 Task: Create a new field with title Stage a blank project AgileRealm with field type as Single-select and options as Not Started, In Progress and Complete
Action: Mouse moved to (94, 337)
Screenshot: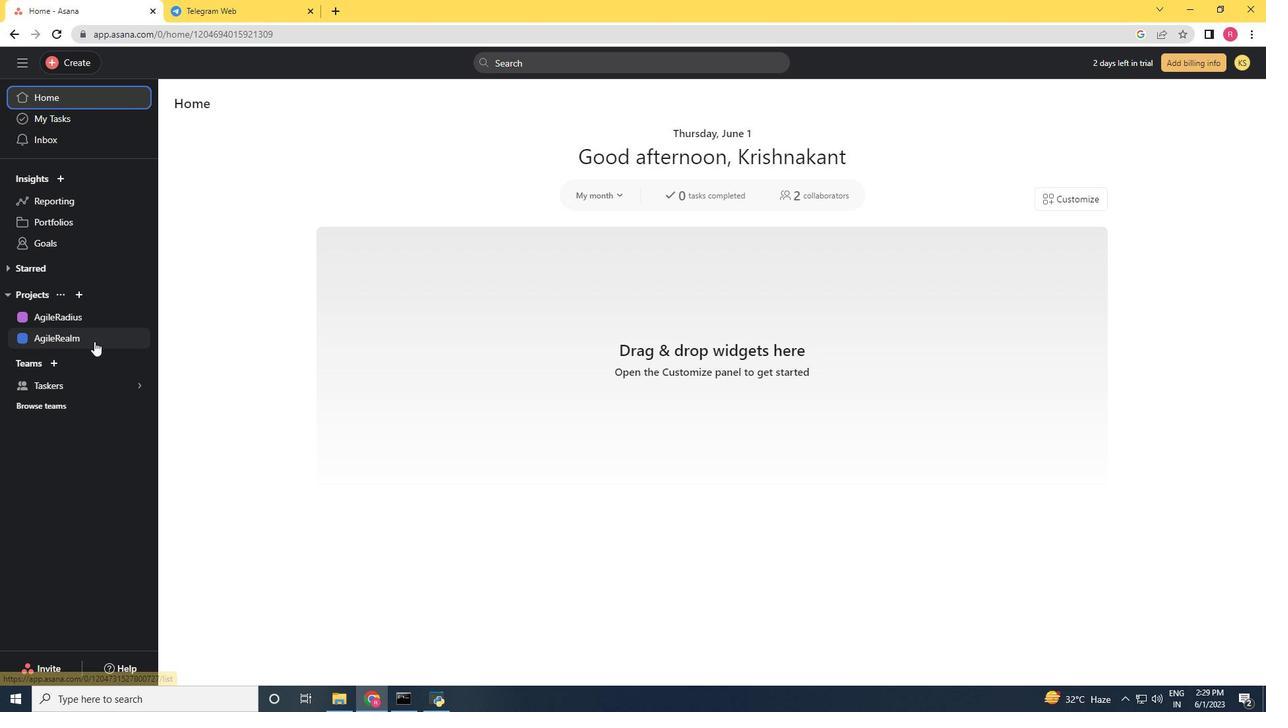 
Action: Mouse pressed left at (94, 337)
Screenshot: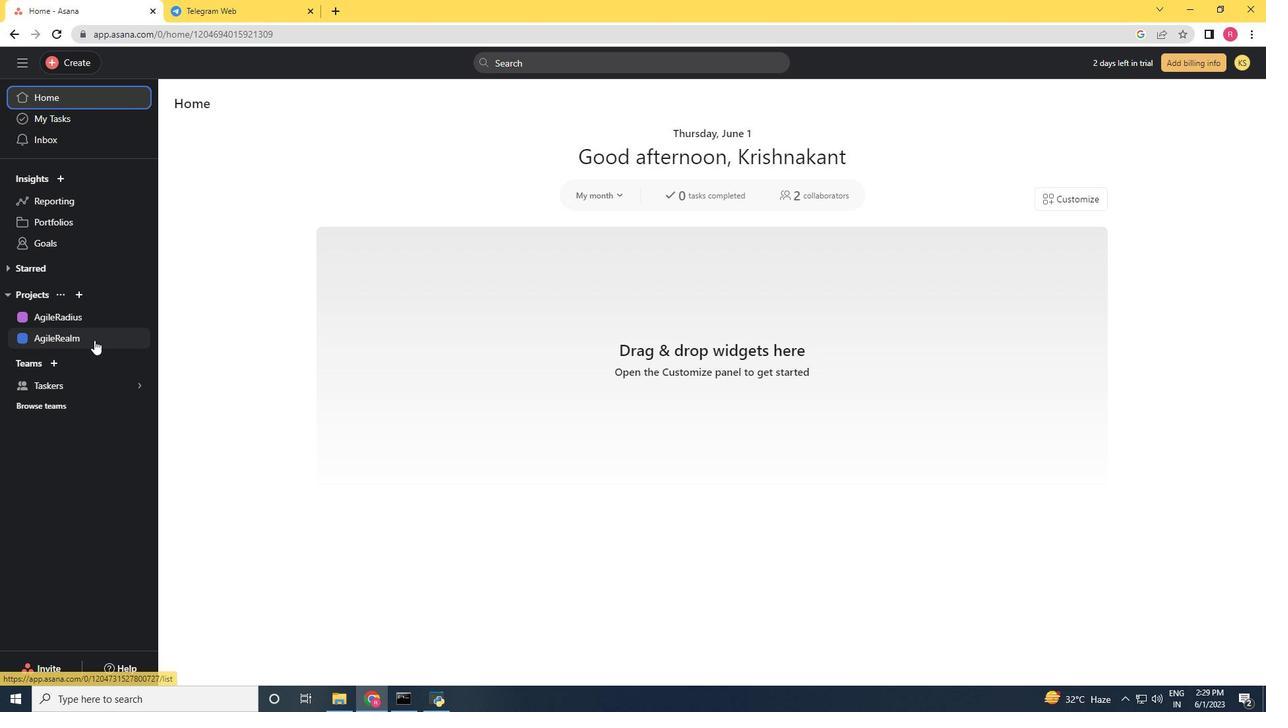 
Action: Mouse moved to (1215, 111)
Screenshot: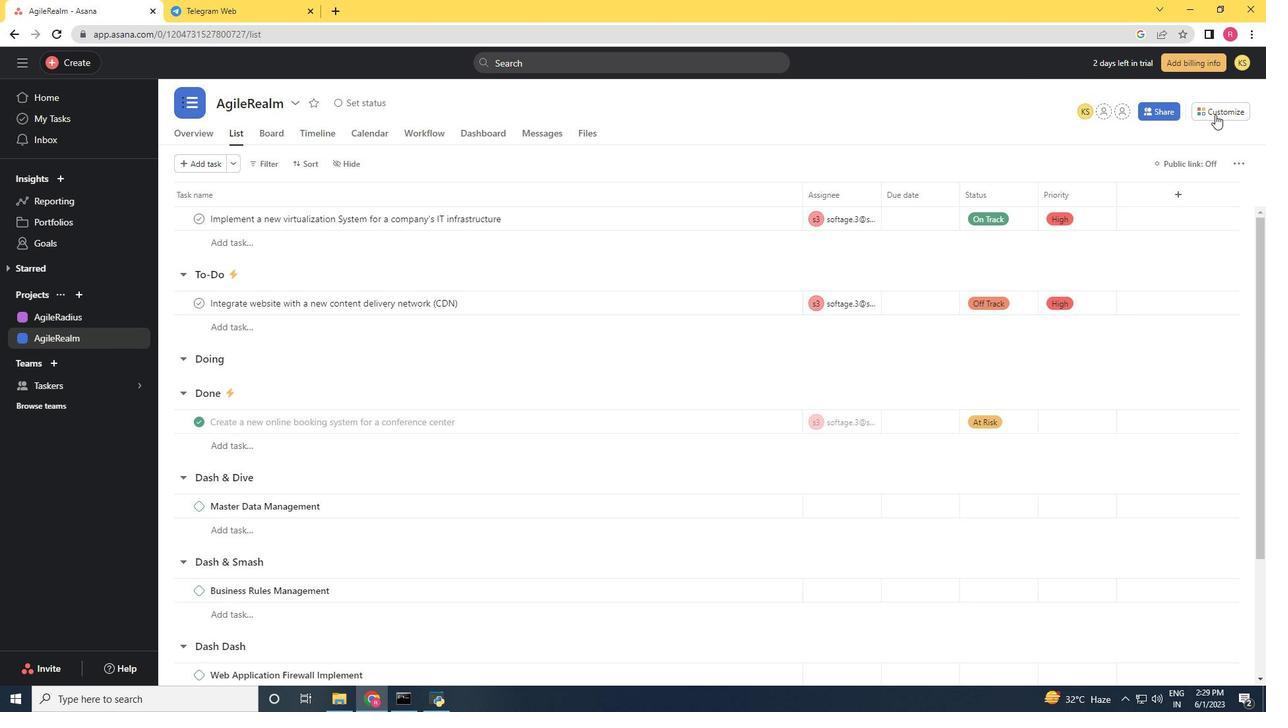 
Action: Mouse pressed left at (1215, 111)
Screenshot: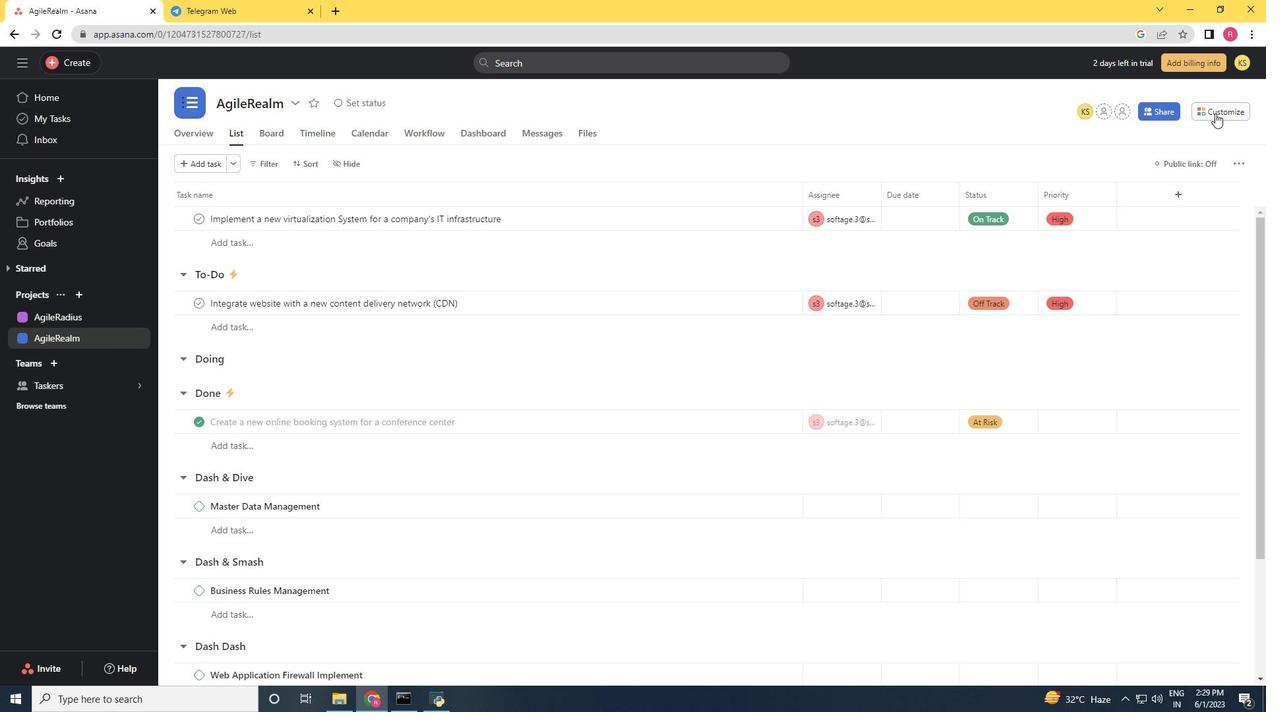 
Action: Mouse moved to (987, 295)
Screenshot: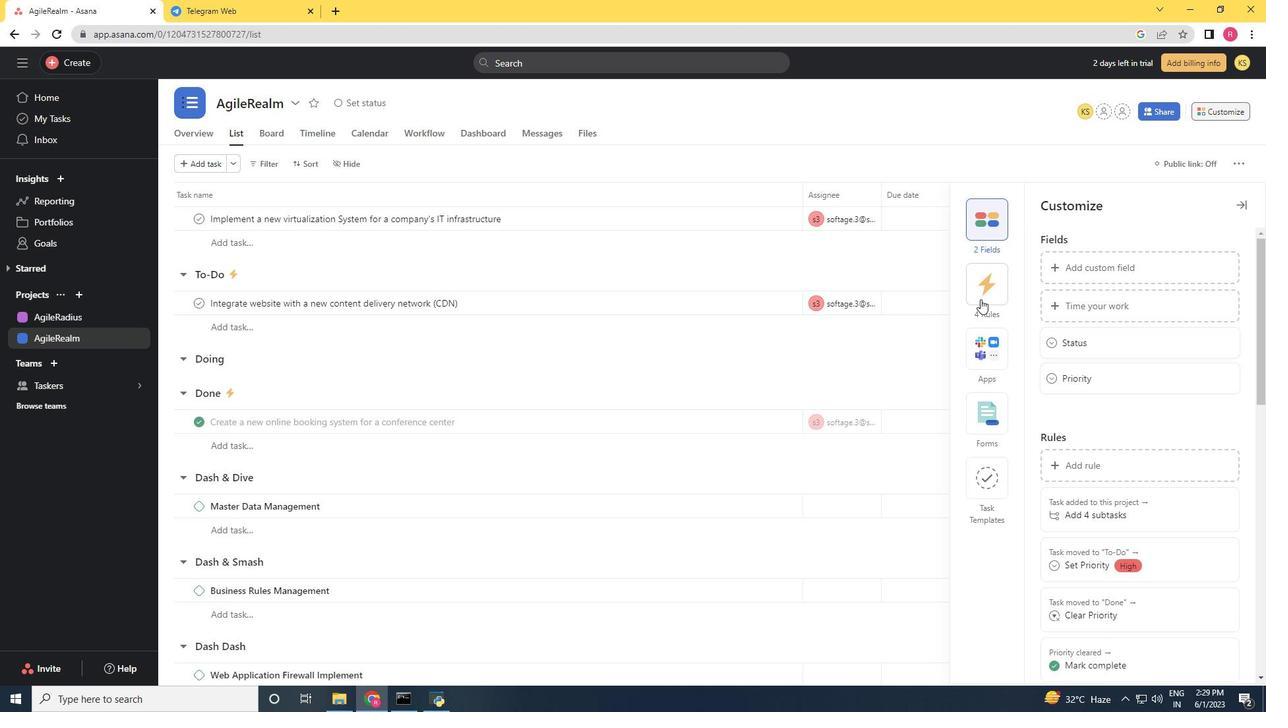 
Action: Mouse pressed left at (987, 295)
Screenshot: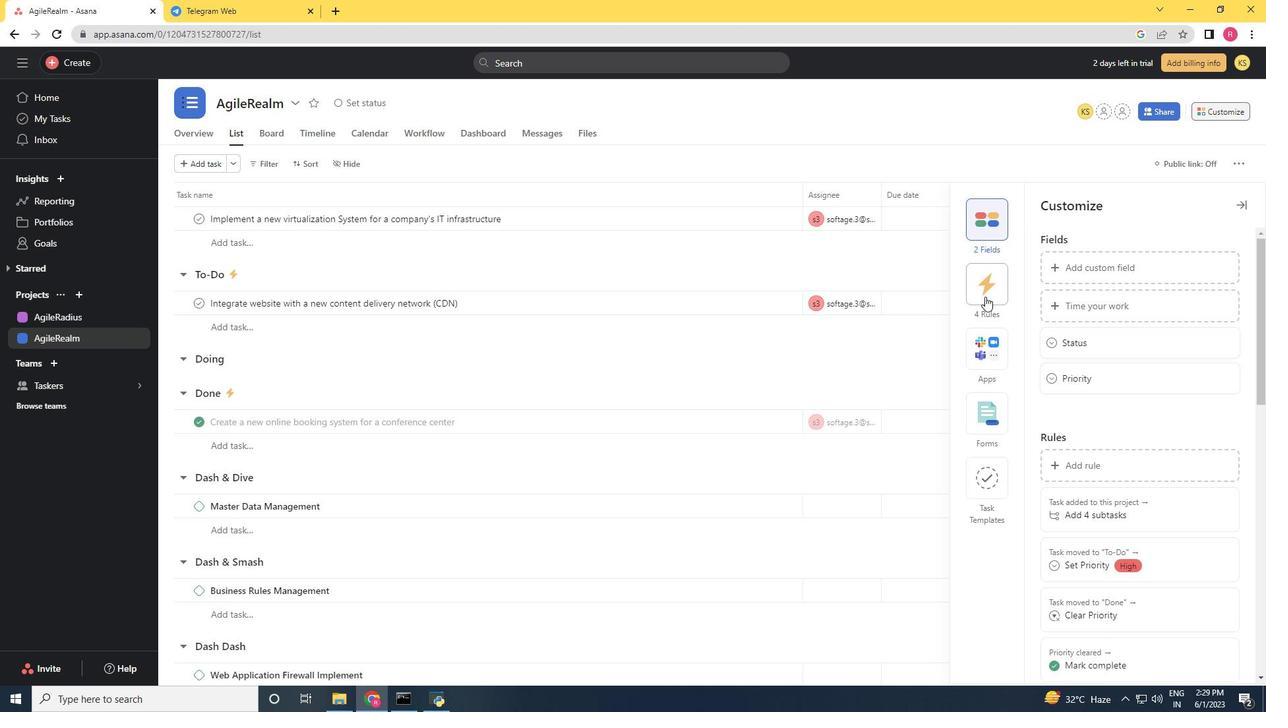 
Action: Mouse moved to (1096, 277)
Screenshot: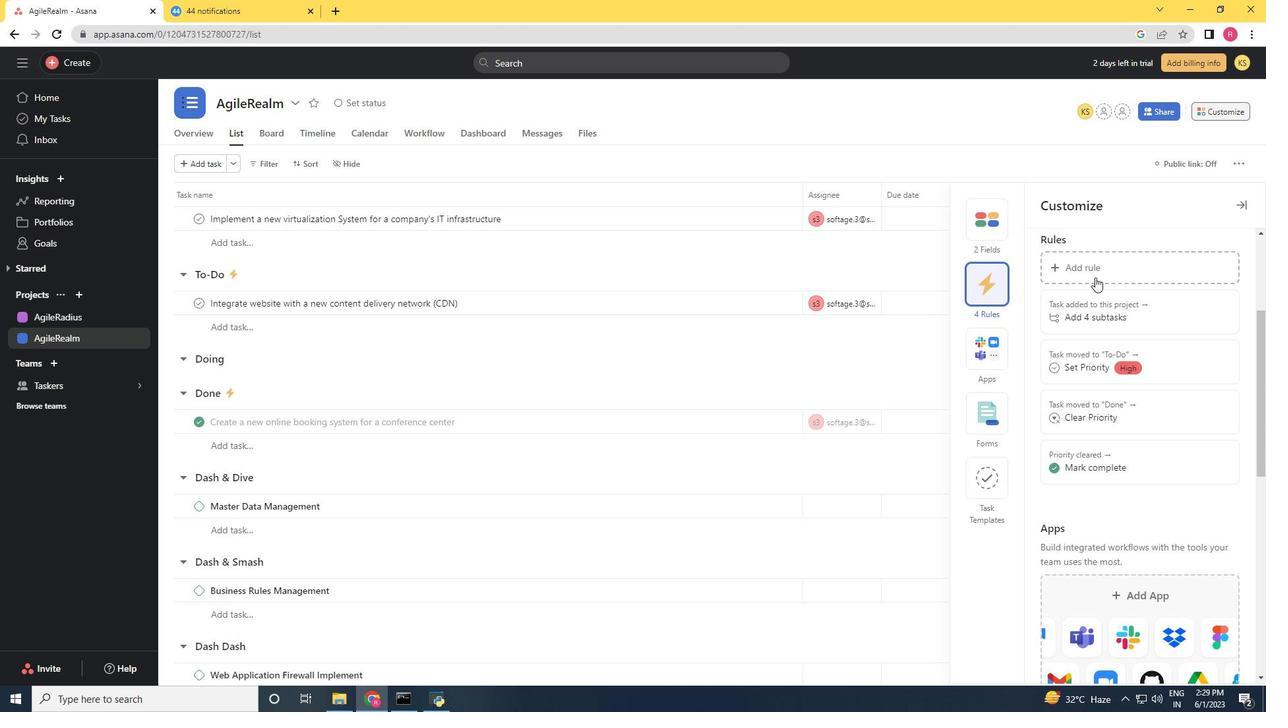 
Action: Mouse pressed left at (1096, 277)
Screenshot: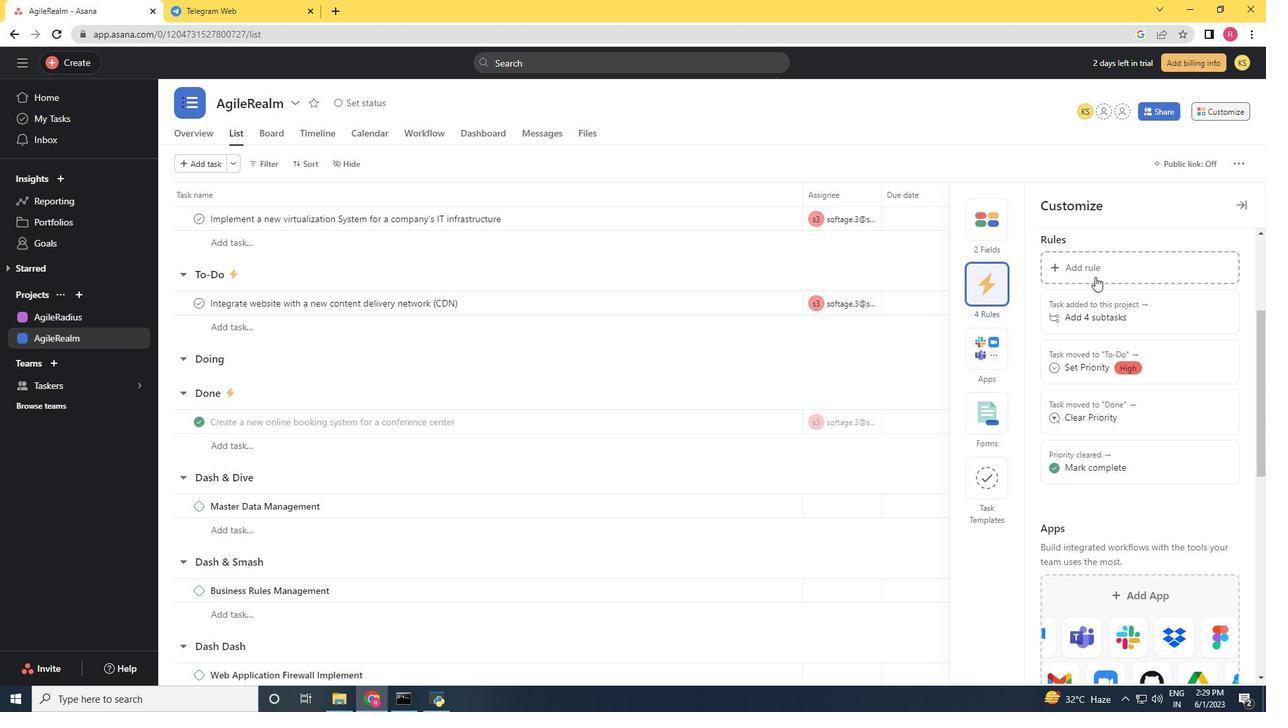 
Action: Mouse moved to (1007, 96)
Screenshot: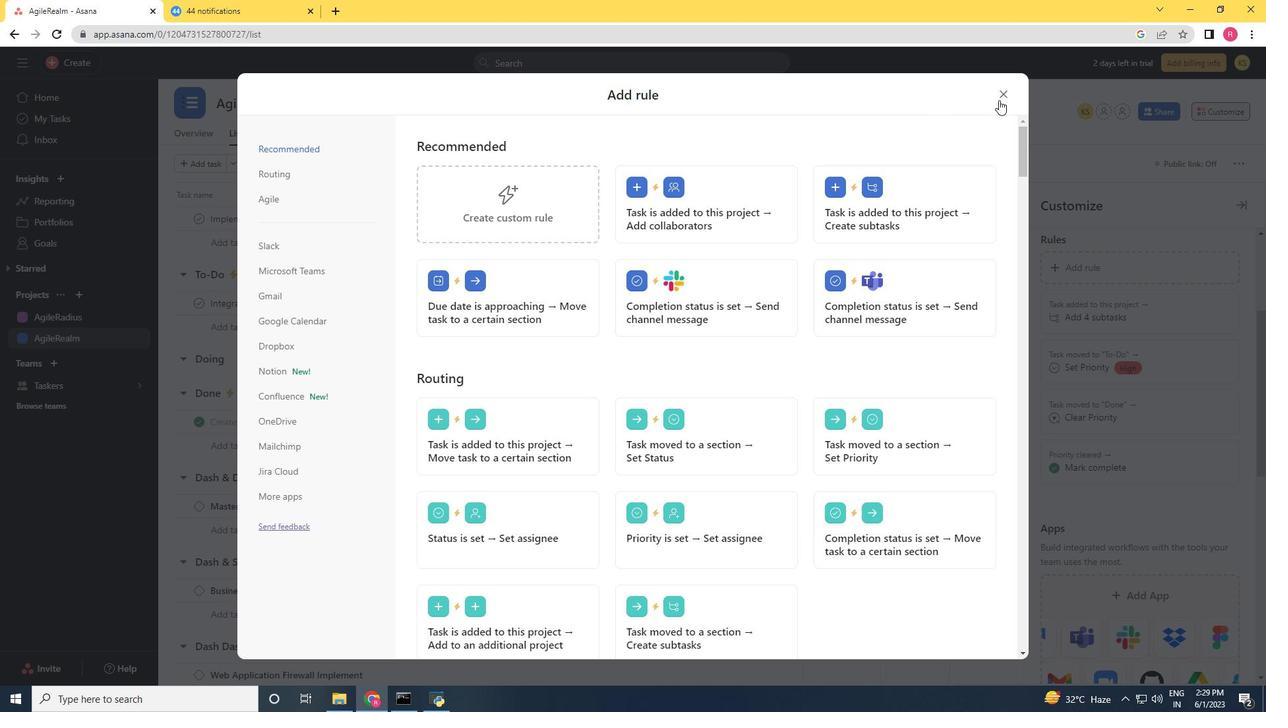
Action: Mouse pressed left at (1007, 96)
Screenshot: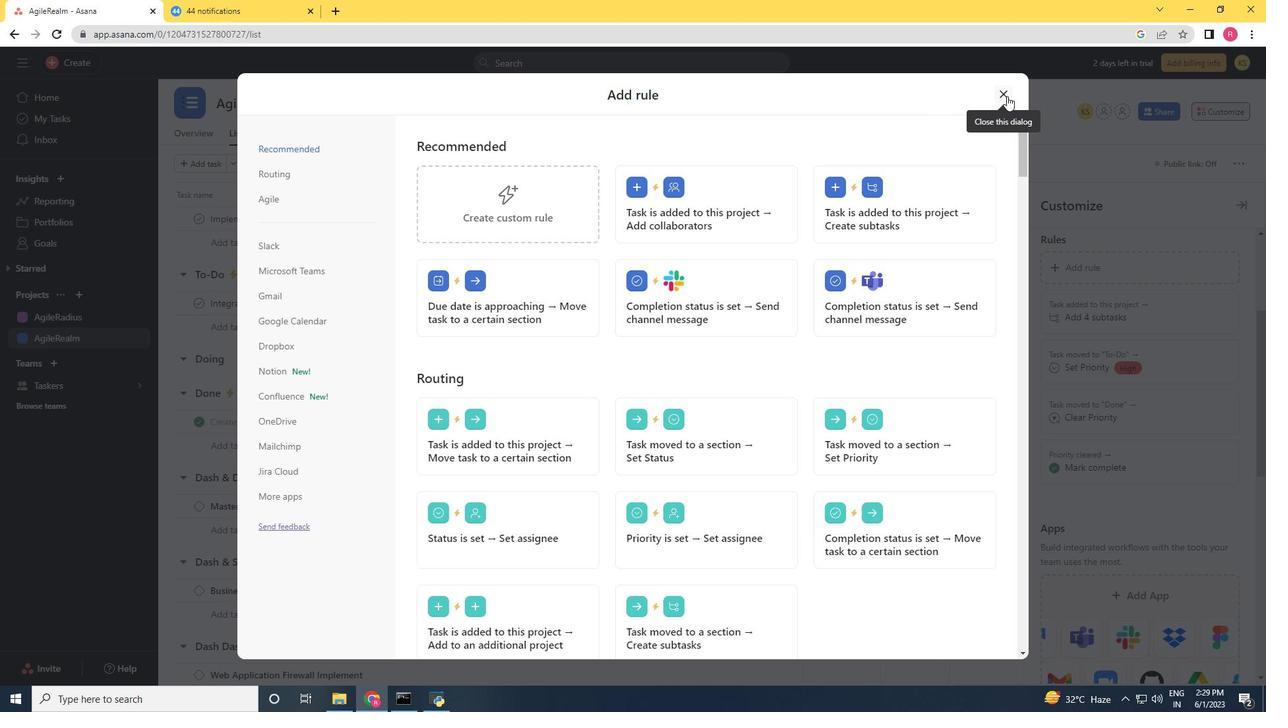 
Action: Mouse moved to (1205, 106)
Screenshot: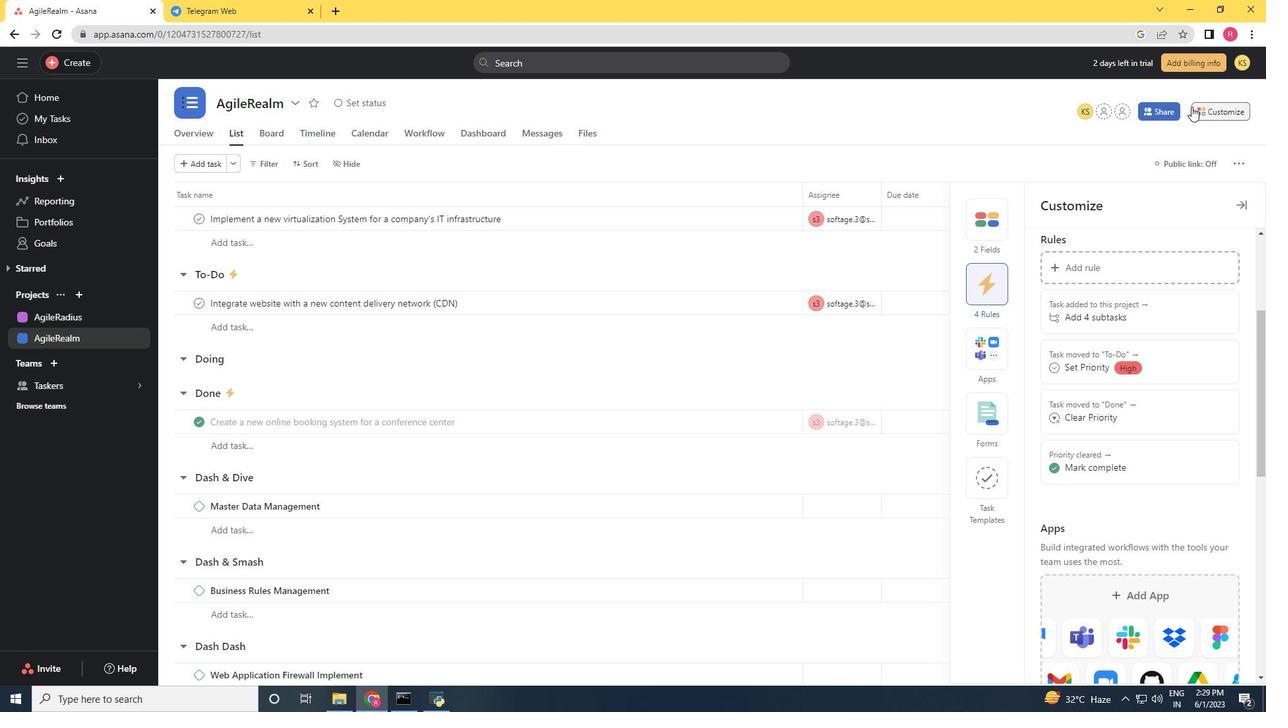 
Action: Mouse pressed left at (1205, 106)
Screenshot: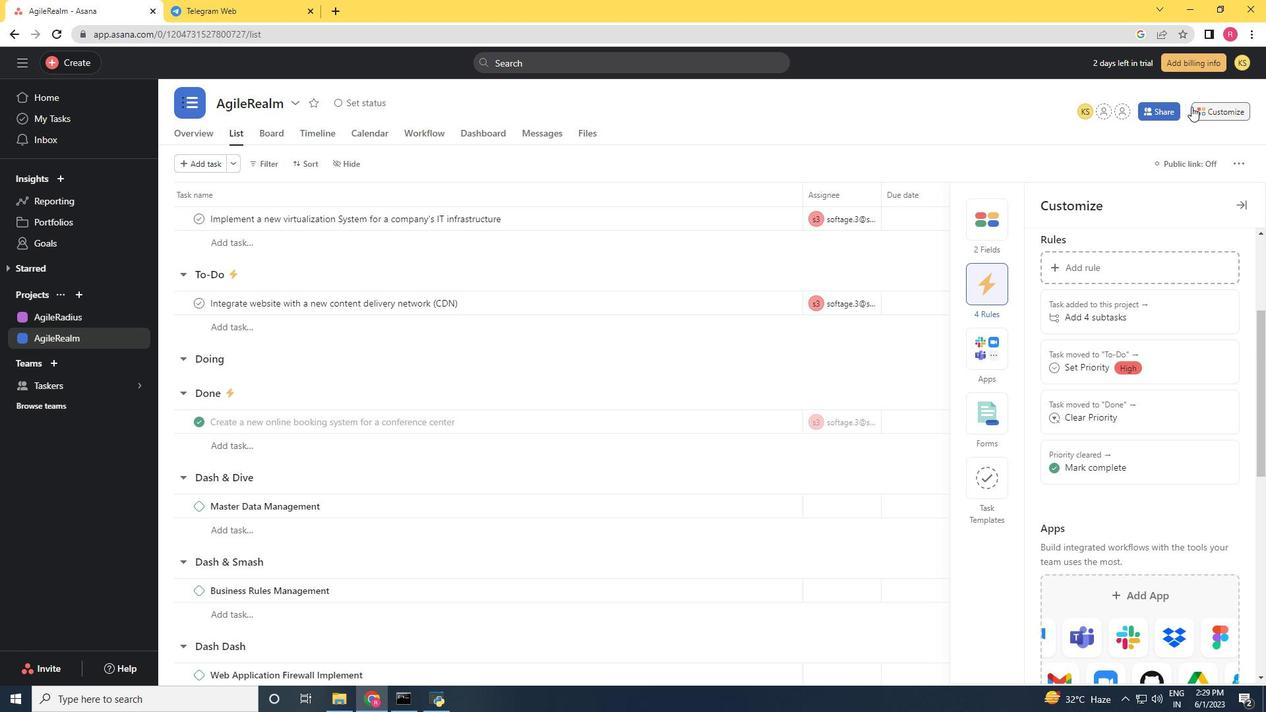 
Action: Mouse moved to (1203, 115)
Screenshot: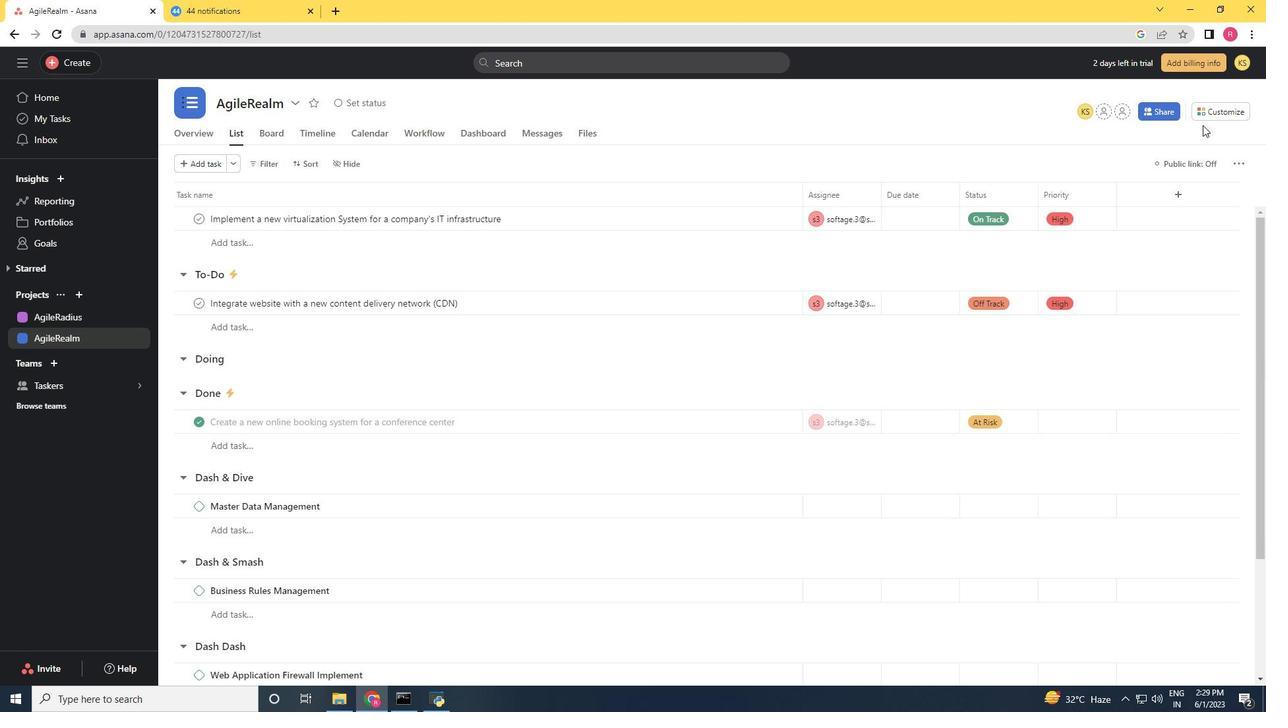 
Action: Mouse pressed left at (1203, 115)
Screenshot: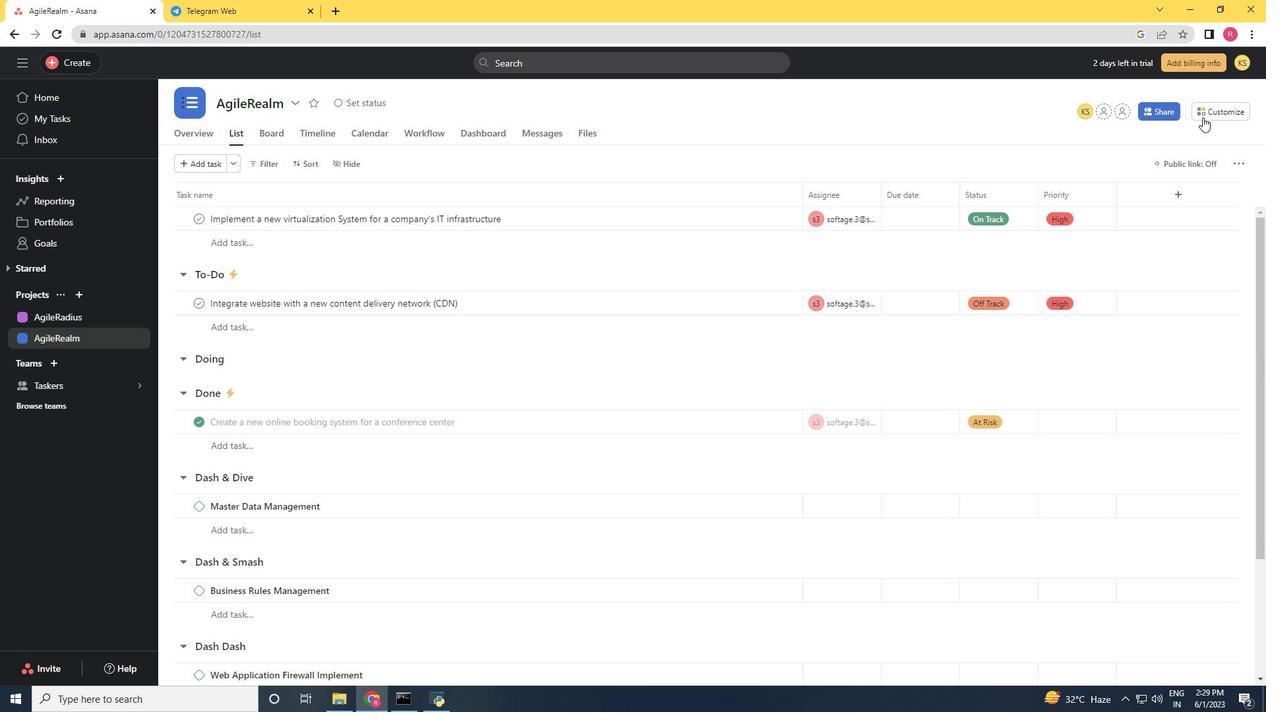
Action: Mouse moved to (1080, 267)
Screenshot: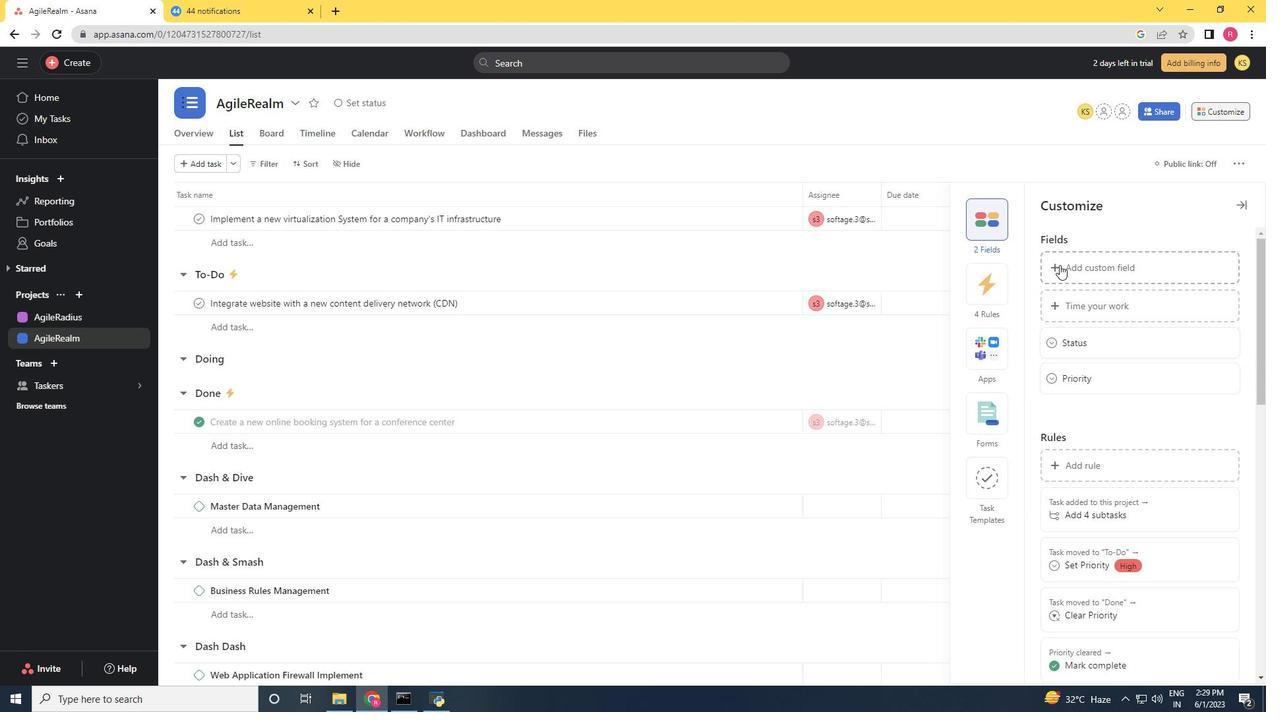 
Action: Mouse pressed left at (1080, 267)
Screenshot: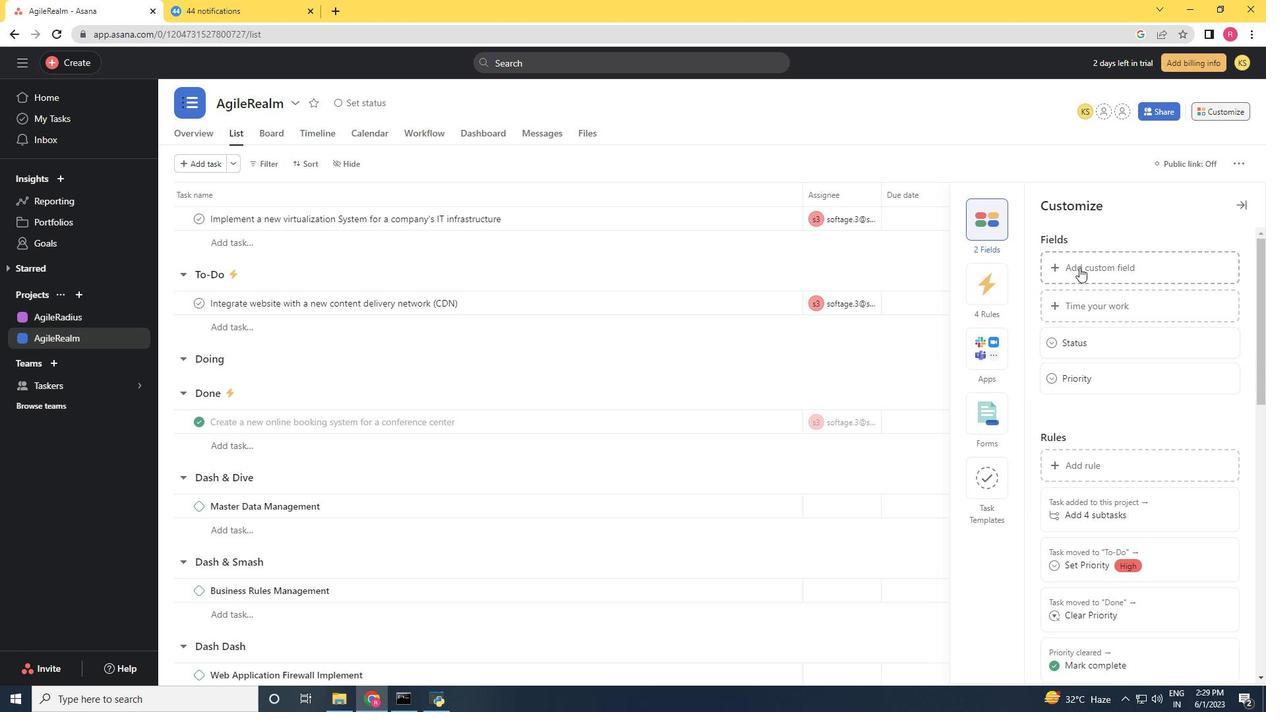 
Action: Mouse moved to (528, 85)
Screenshot: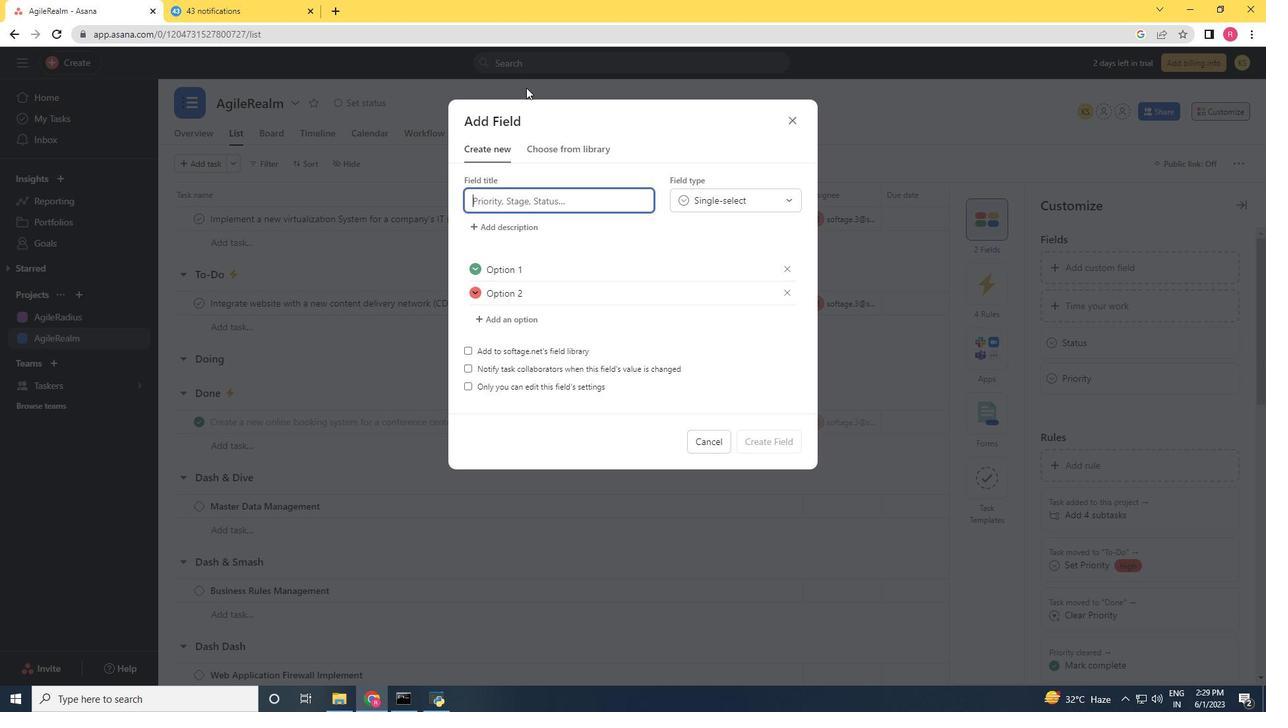 
Action: Key pressed <Key.shift>Stage
Screenshot: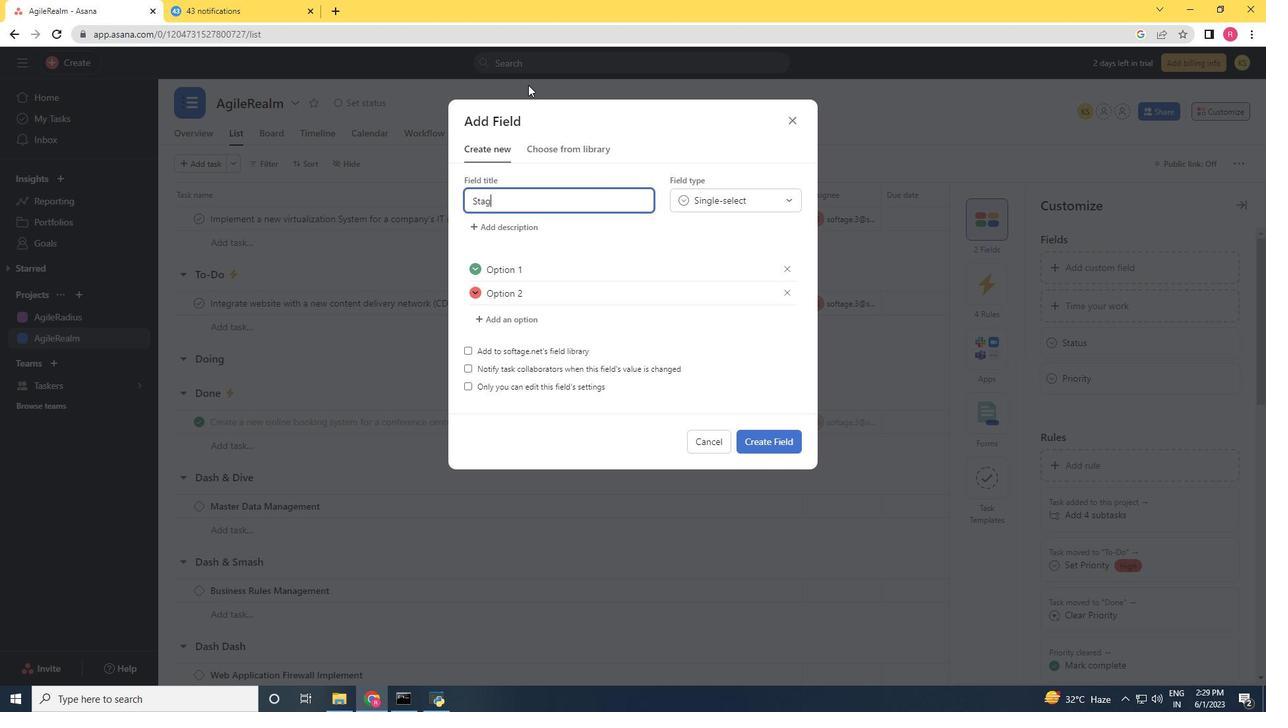 
Action: Mouse moved to (704, 205)
Screenshot: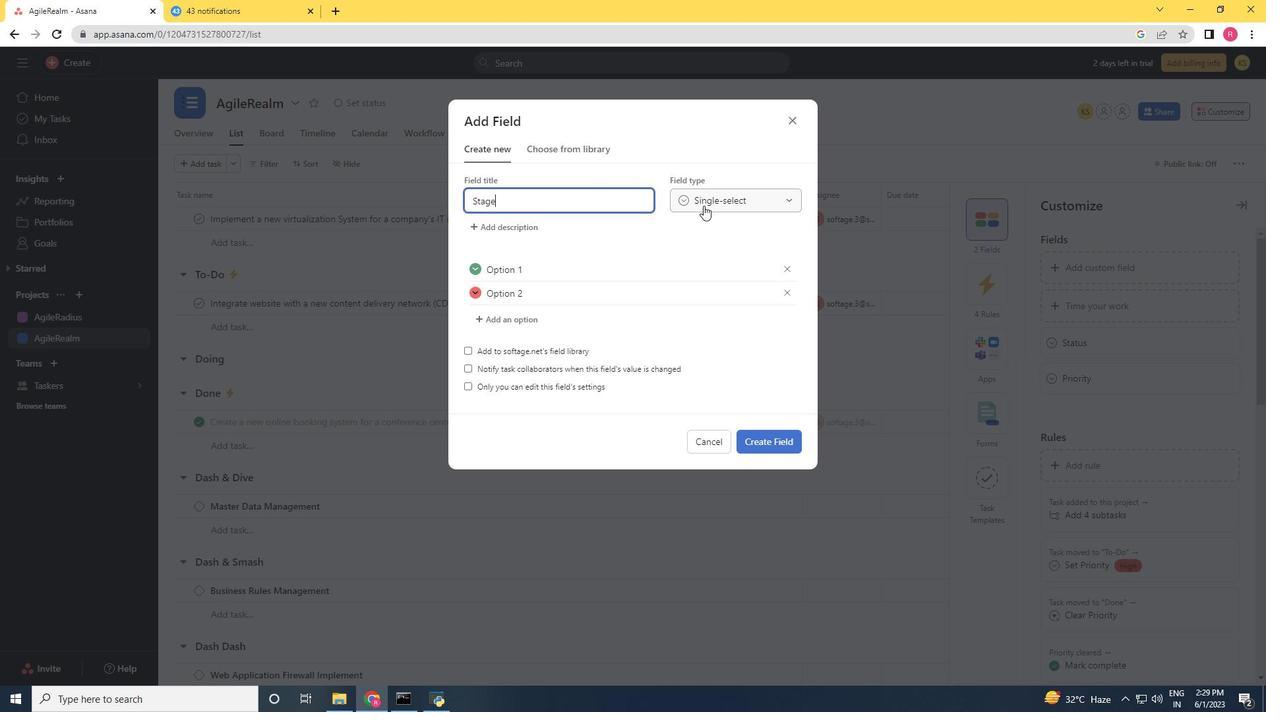 
Action: Mouse pressed left at (704, 205)
Screenshot: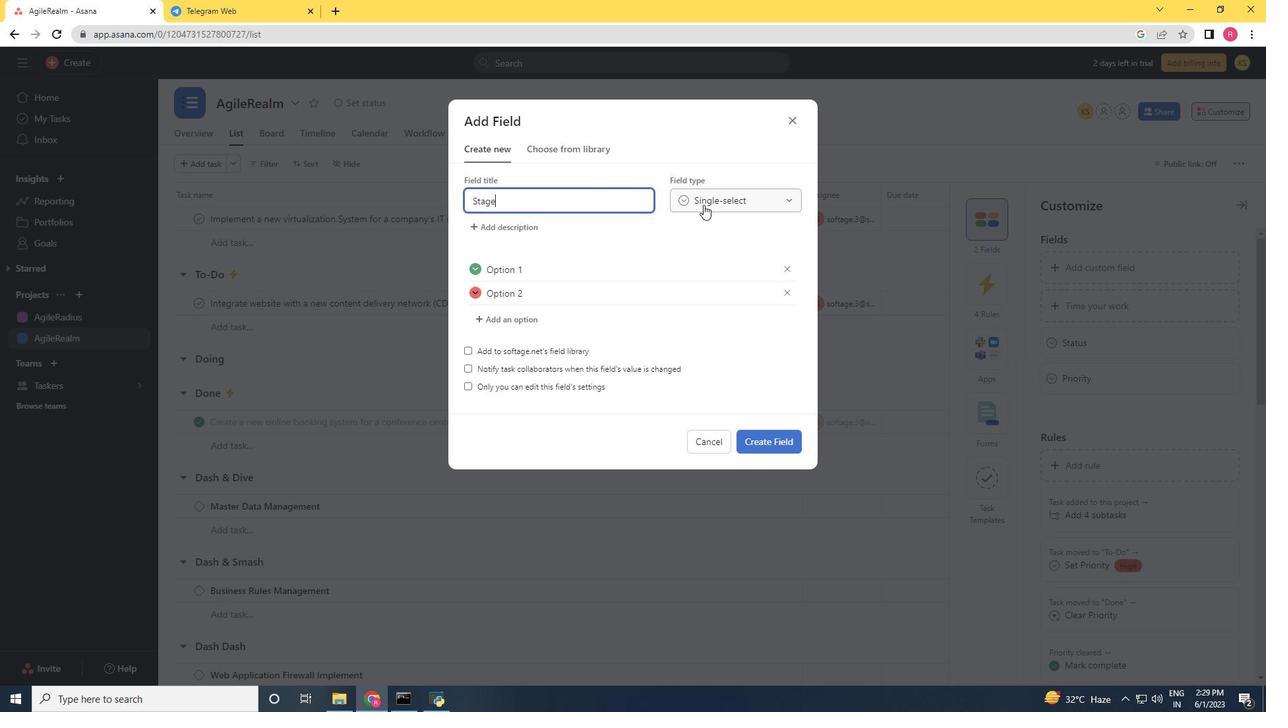 
Action: Mouse moved to (709, 222)
Screenshot: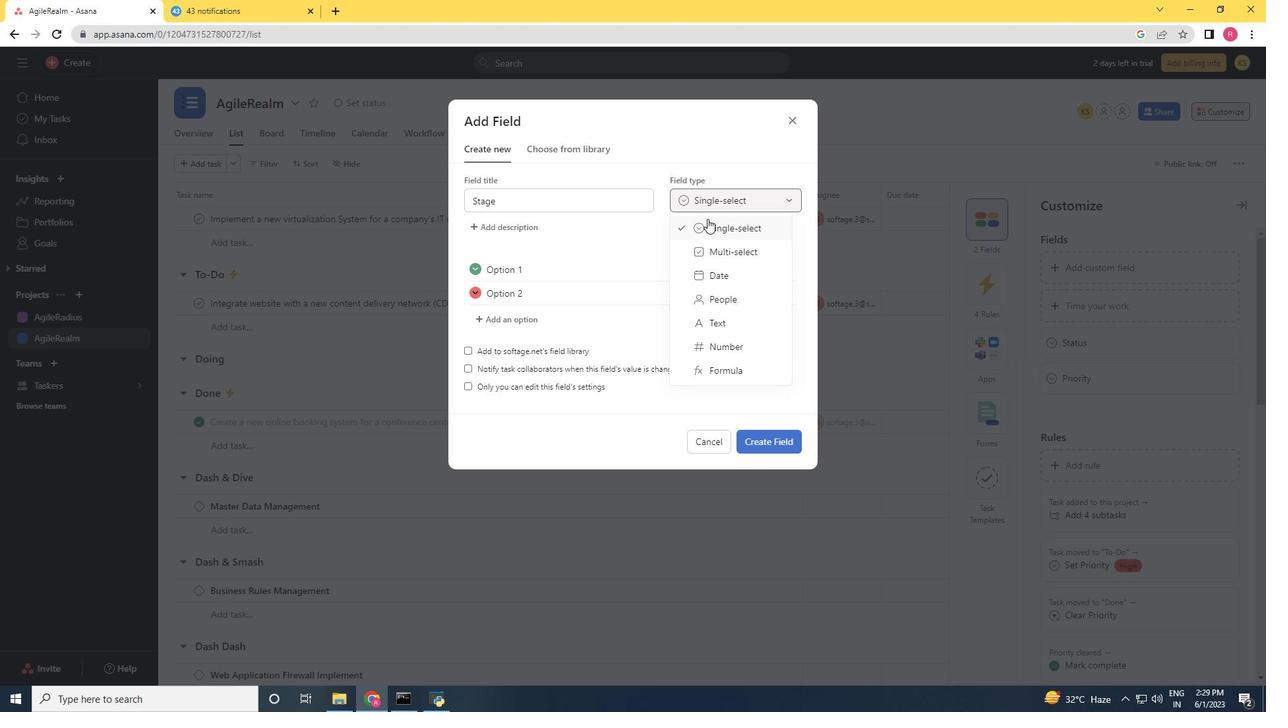 
Action: Mouse pressed left at (709, 222)
Screenshot: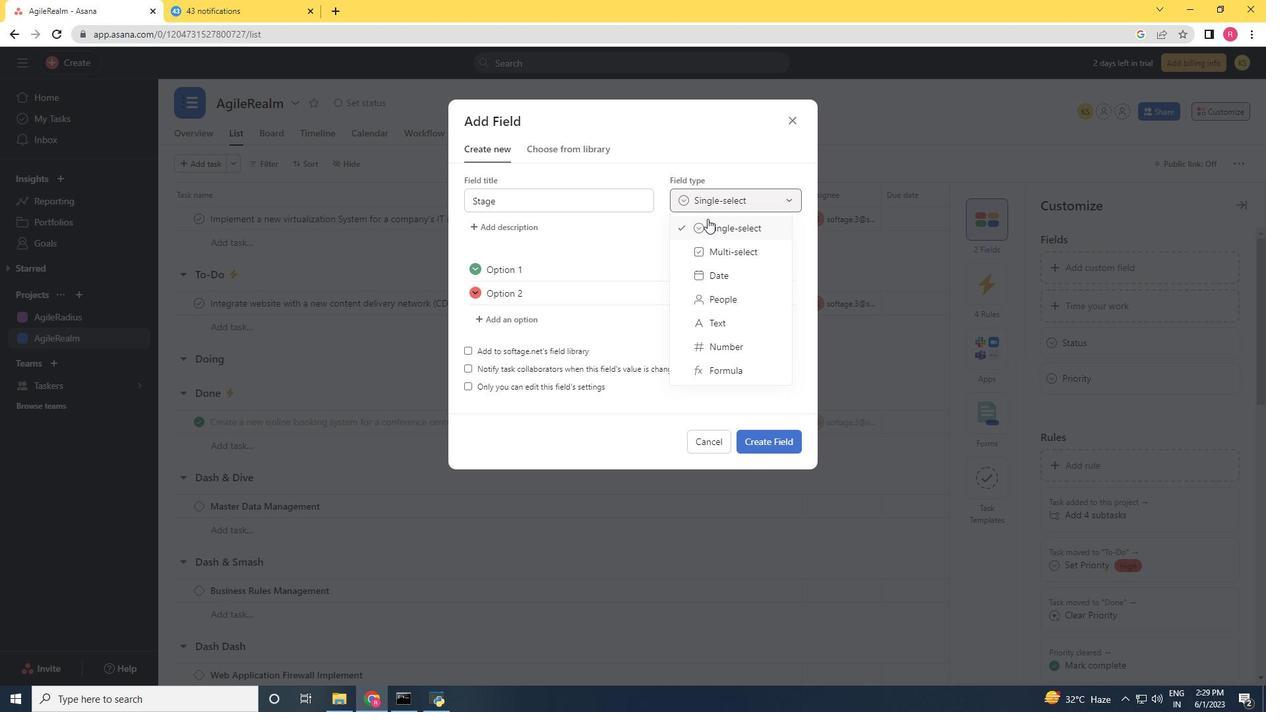 
Action: Mouse moved to (582, 268)
Screenshot: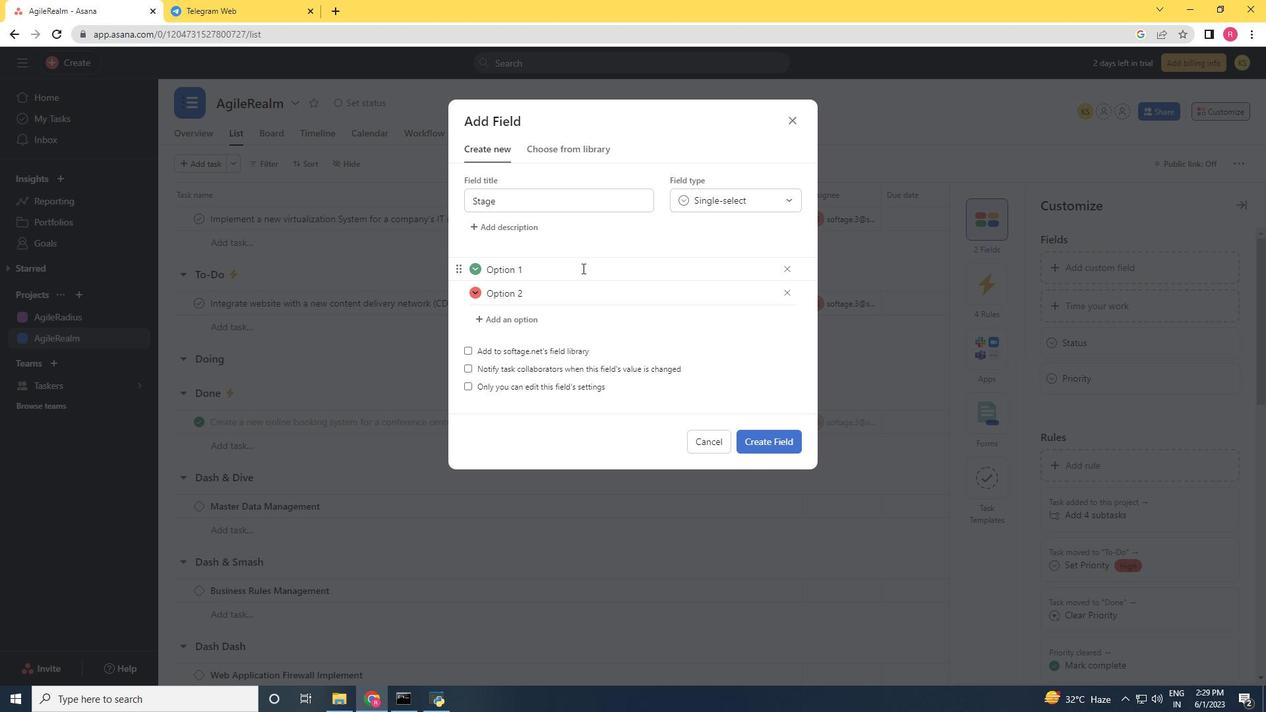
Action: Mouse pressed left at (582, 268)
Screenshot: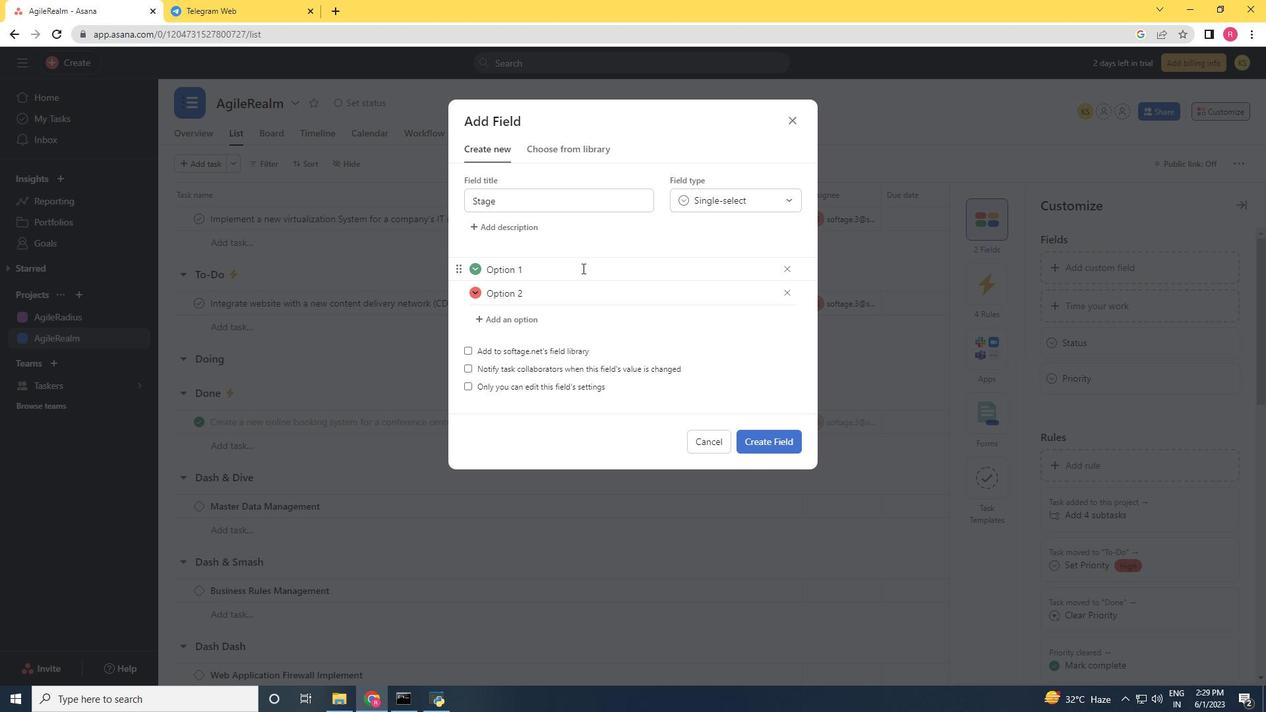 
Action: Key pressed <Key.backspace><Key.backspace><Key.backspace><Key.backspace><Key.backspace><Key.backspace><Key.backspace><Key.backspace><Key.shift><Key.shift><Key.shift><Key.shift><Key.shift><Key.shift><Key.shift><Key.shift><Key.shift><Key.shift><Key.shift><Key.shift><Key.shift><Key.shift><Key.shift><Key.shift><Key.shift><Key.shift><Key.shift><Key.shift><Key.shift><Key.shift><Key.shift><Key.shift><Key.shift><Key.shift><Key.shift><Key.shift><Key.shift><Key.shift><Key.shift><Key.shift><Key.shift><Key.shift><Key.shift><Key.shift><Key.shift><Key.shift><Key.shift><Key.shift><Key.shift><Key.shift><Key.shift>Not<Key.space><Key.shift>Stsrted<Key.space><Key.backspace><Key.backspace><Key.backspace><Key.backspace><Key.backspace><Key.backspace>arted<Key.space><Key.enter><Key.shift><Key.shift><Key.shift><Key.shift>In<Key.space><Key.shift>Progress<Key.enter><Key.shift>Complete
Screenshot: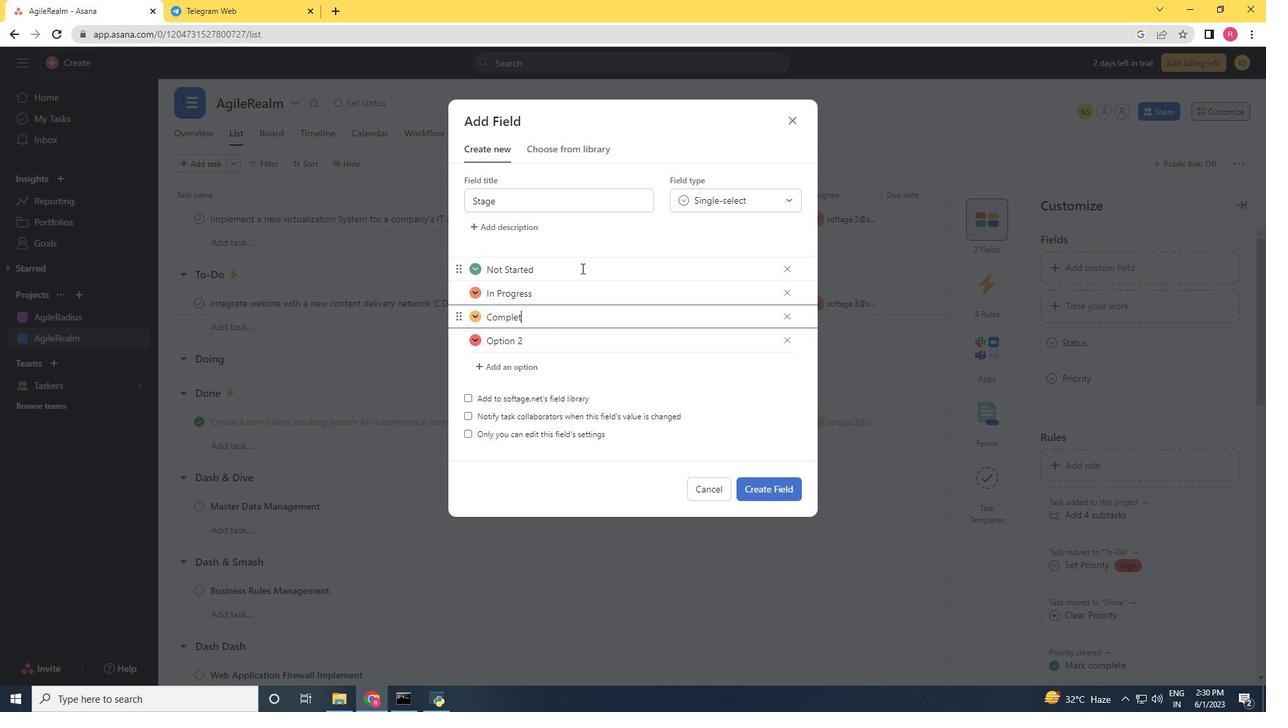 
Action: Mouse moved to (783, 340)
Screenshot: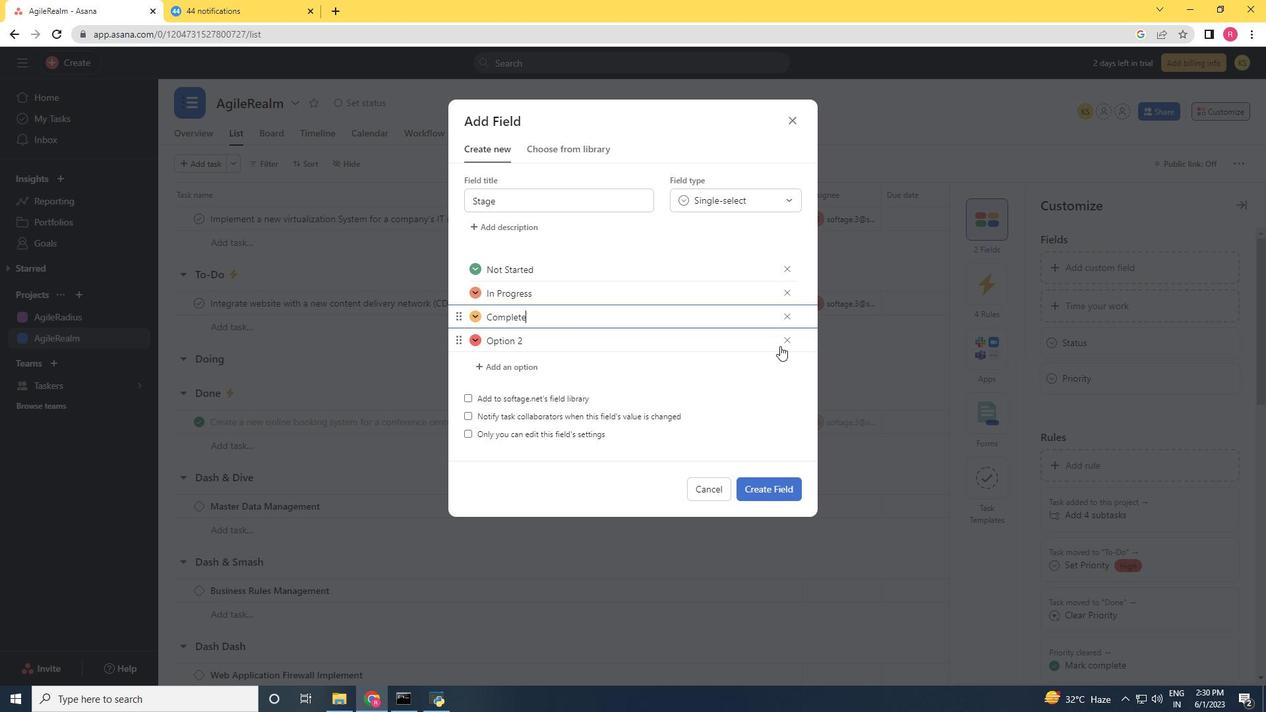 
Action: Mouse pressed left at (783, 340)
Screenshot: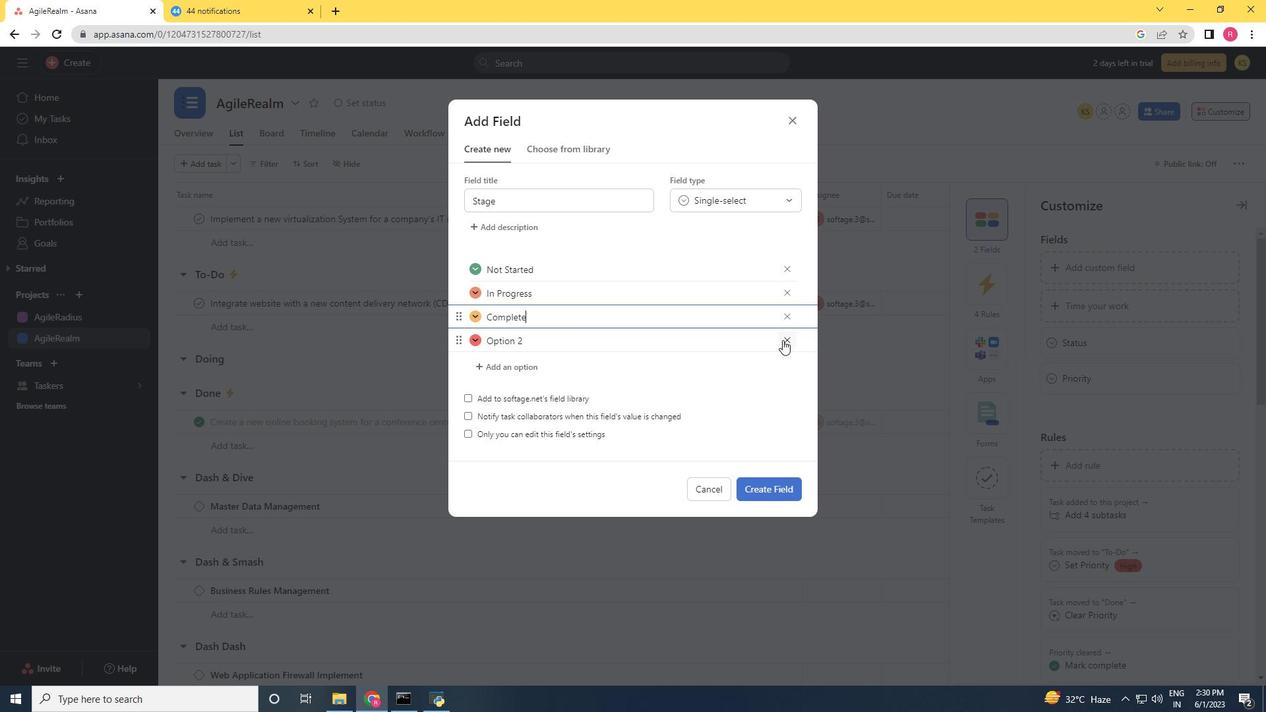 
Action: Mouse moved to (778, 465)
Screenshot: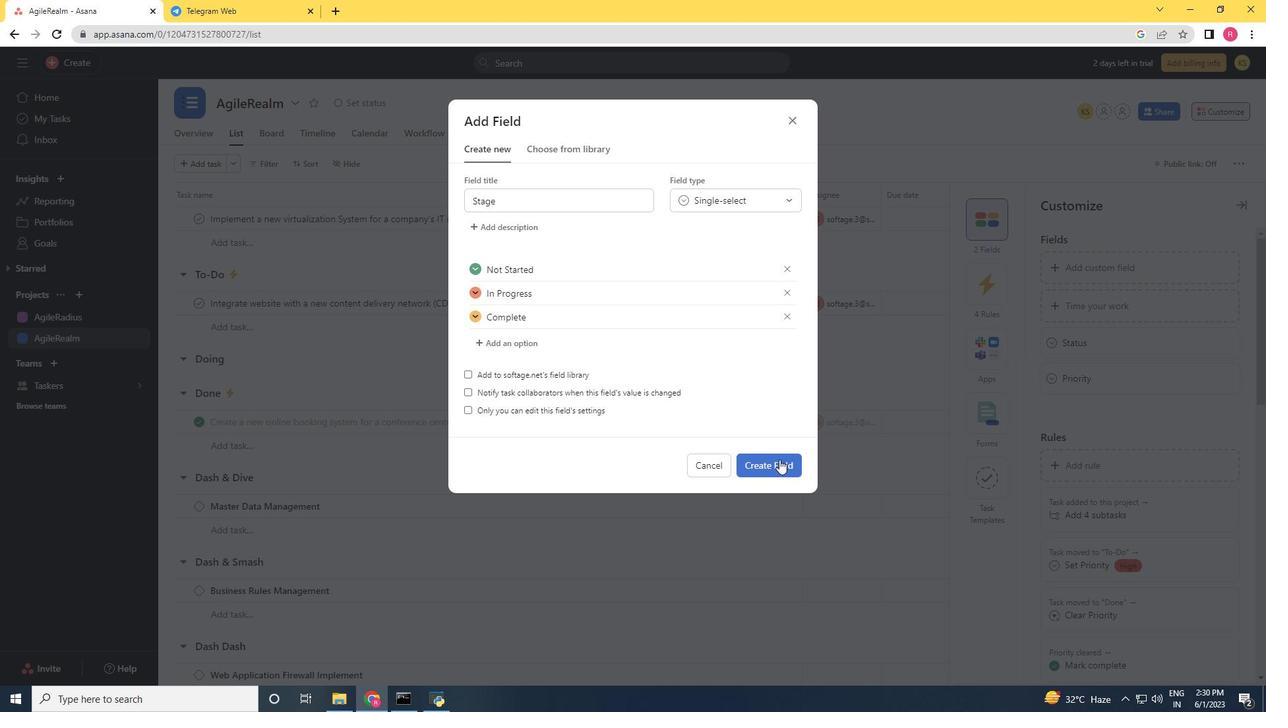 
Action: Mouse pressed left at (778, 465)
Screenshot: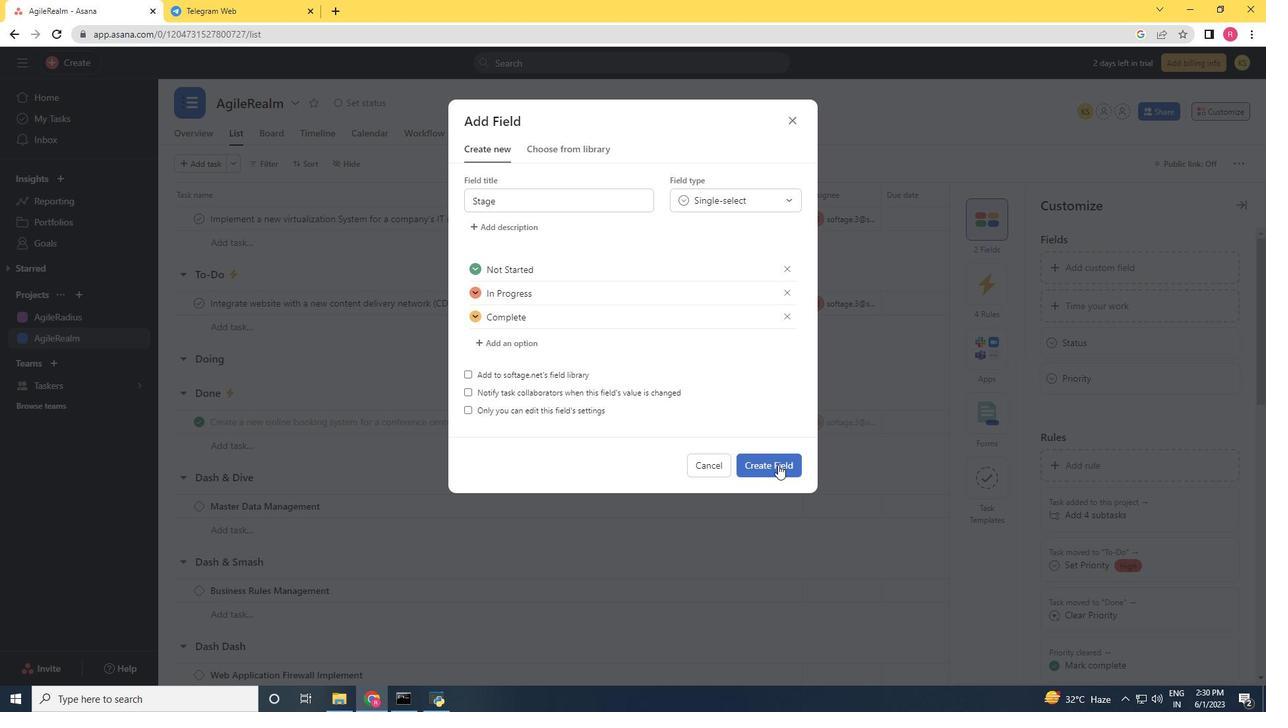 
Action: Mouse scrolled (778, 465) with delta (0, 0)
Screenshot: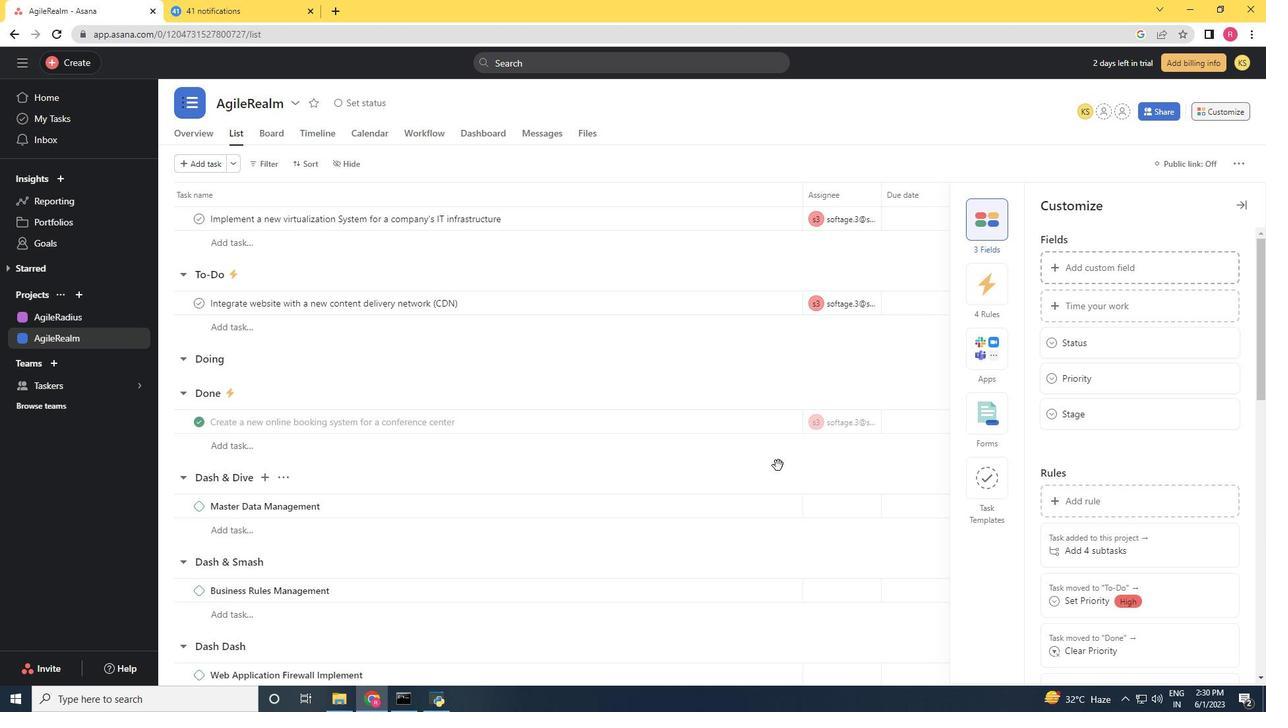
Action: Mouse scrolled (778, 465) with delta (0, 0)
Screenshot: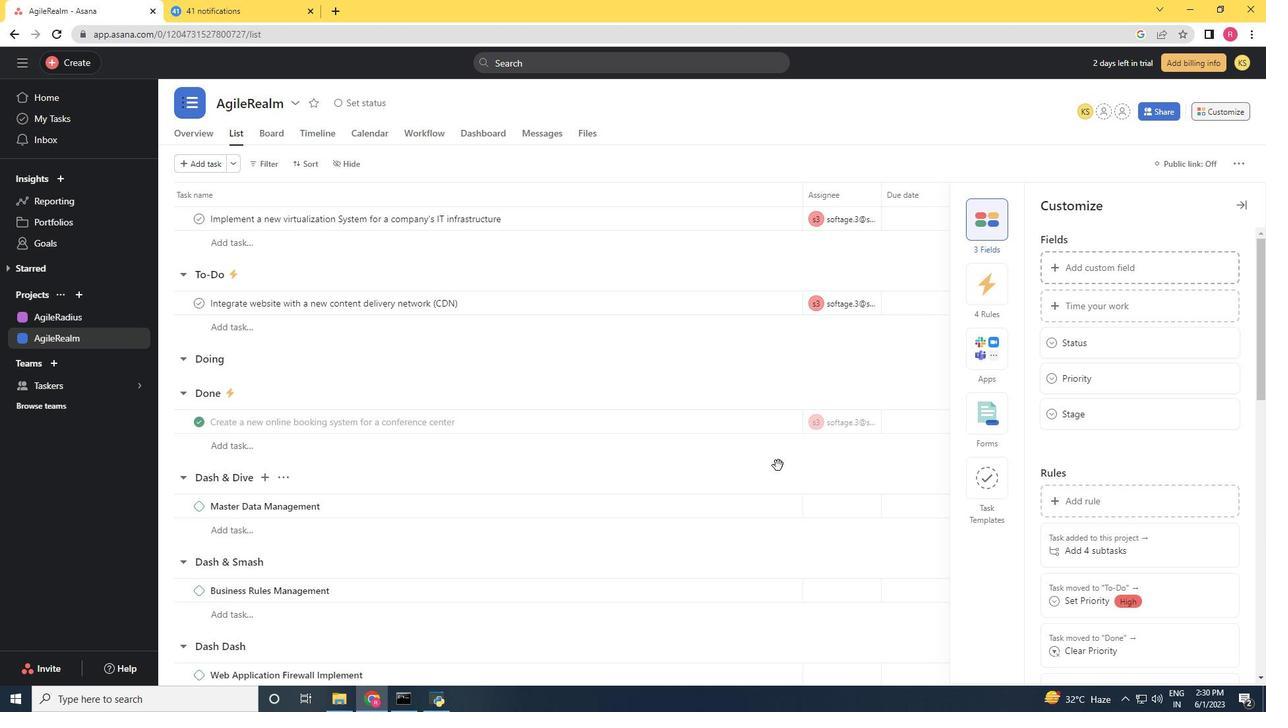 
Action: Mouse scrolled (778, 465) with delta (0, 0)
Screenshot: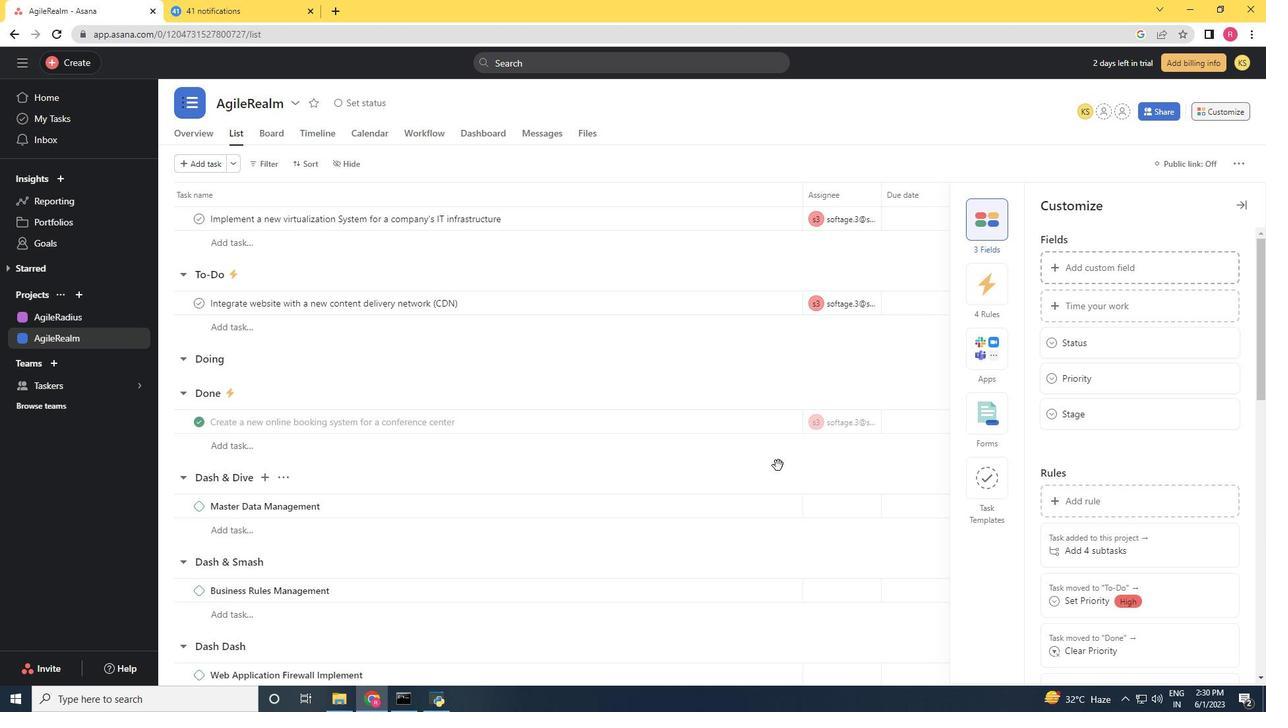 
Action: Mouse moved to (1028, 488)
Screenshot: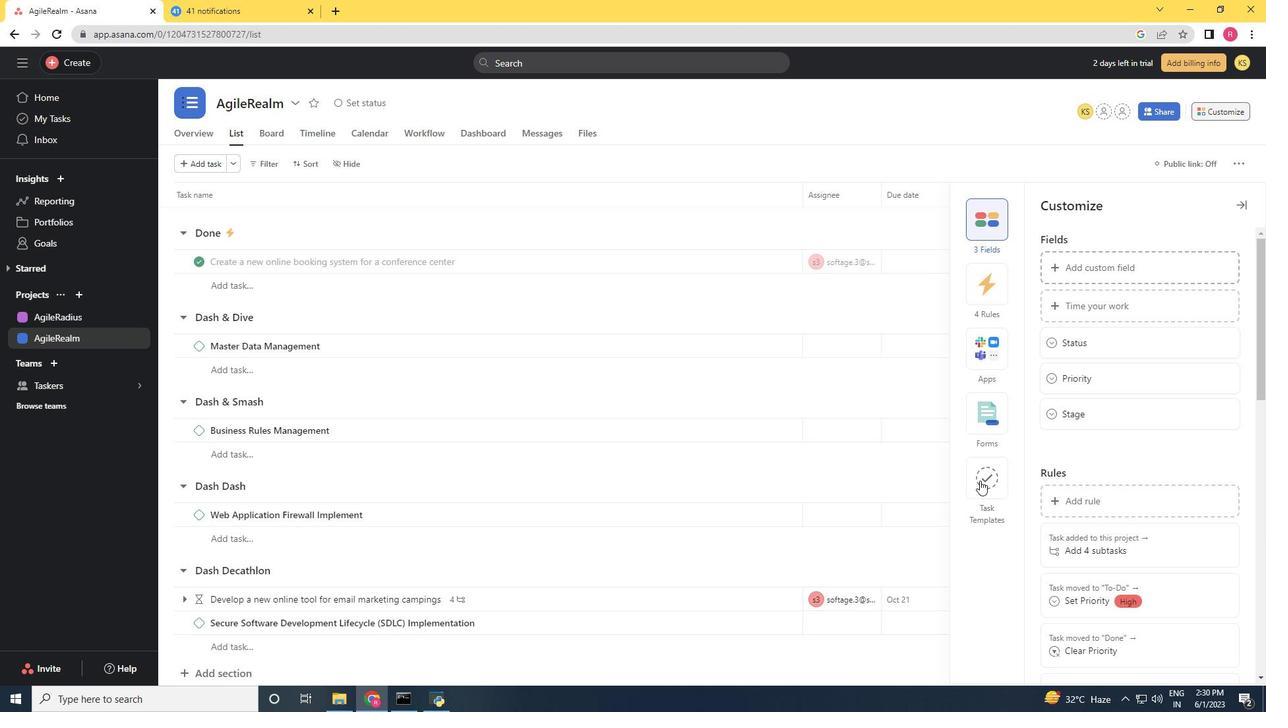 
Action: Mouse scrolled (1028, 487) with delta (0, 0)
Screenshot: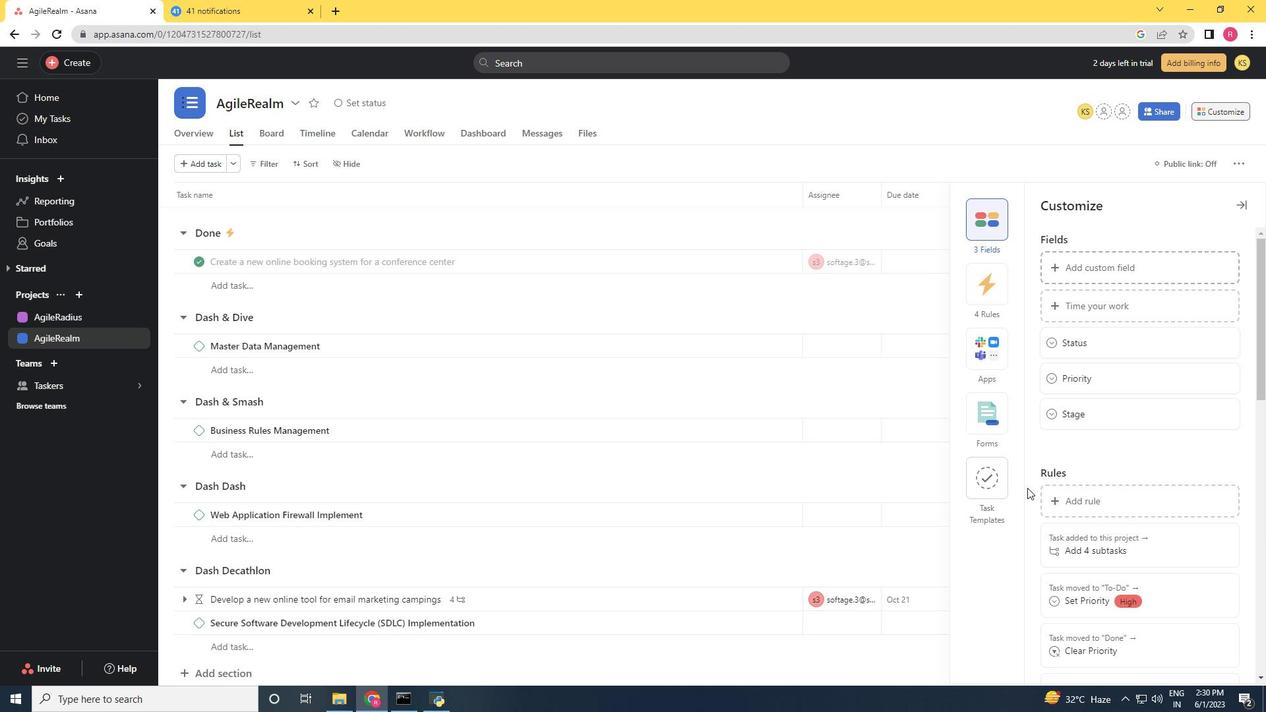 
Action: Mouse moved to (1028, 489)
Screenshot: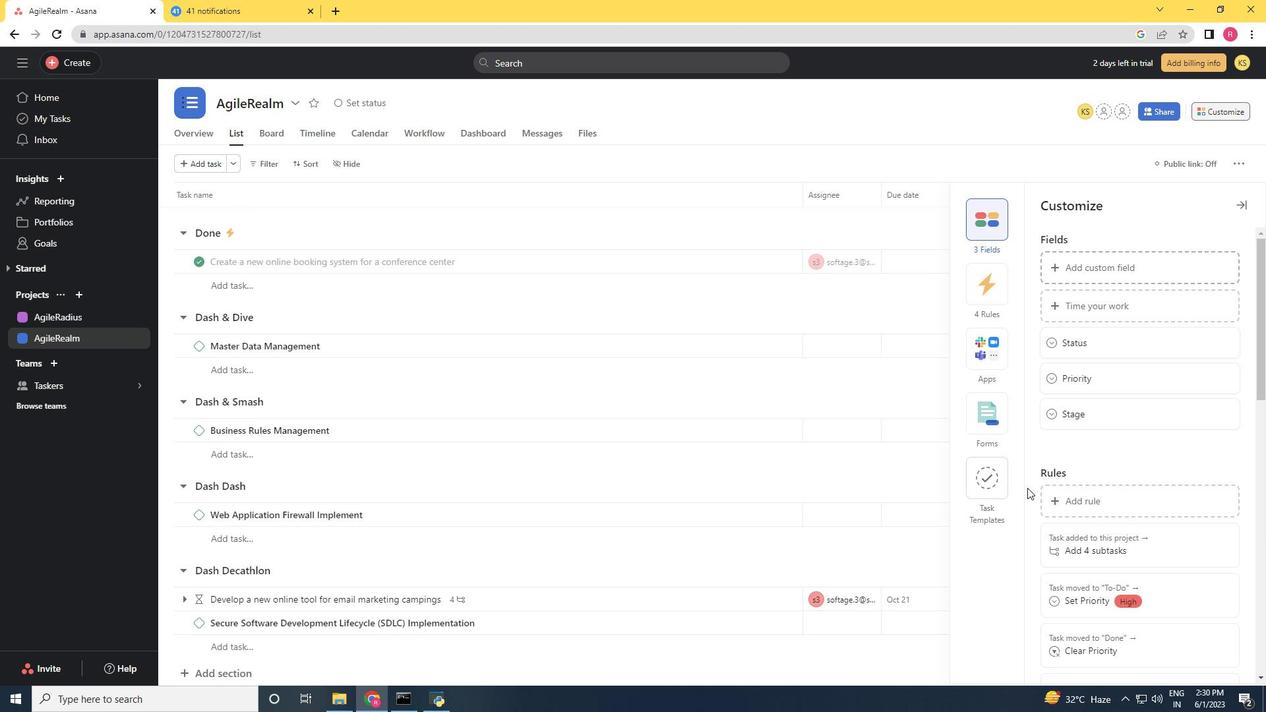 
Action: Mouse scrolled (1028, 488) with delta (0, 0)
Screenshot: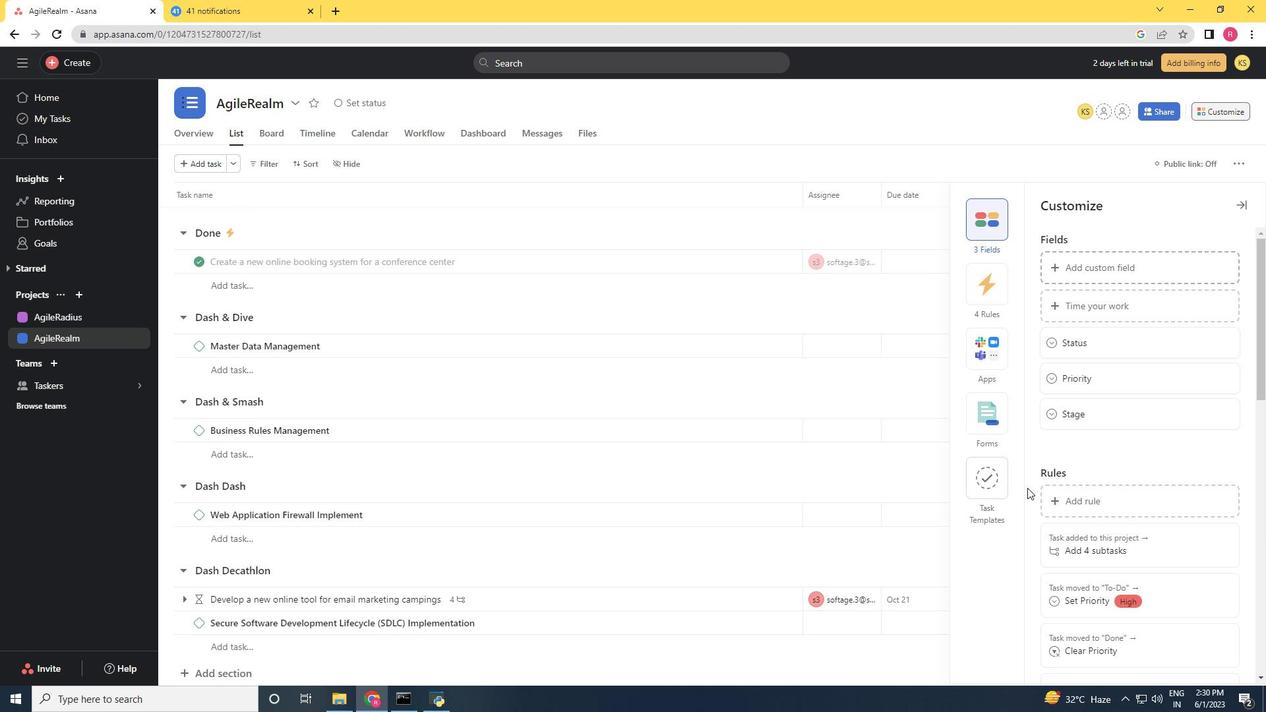 
Action: Mouse moved to (1028, 489)
Screenshot: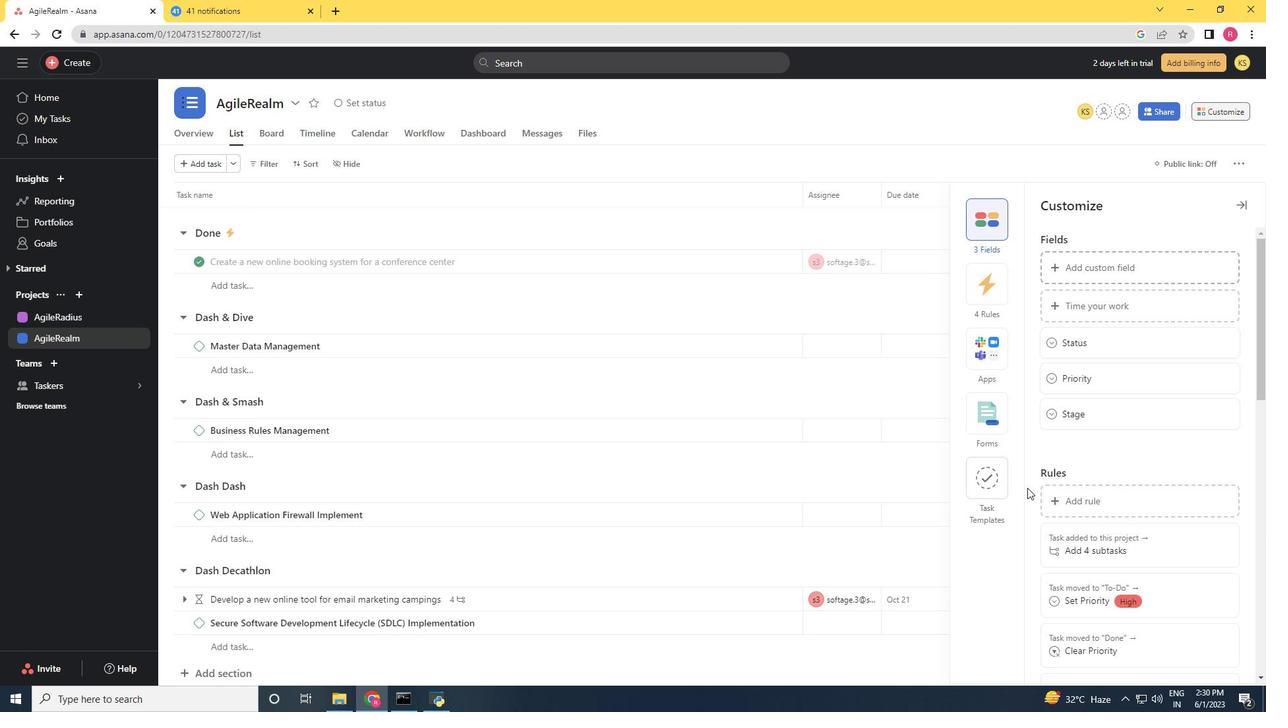 
Action: Mouse scrolled (1028, 488) with delta (0, 0)
Screenshot: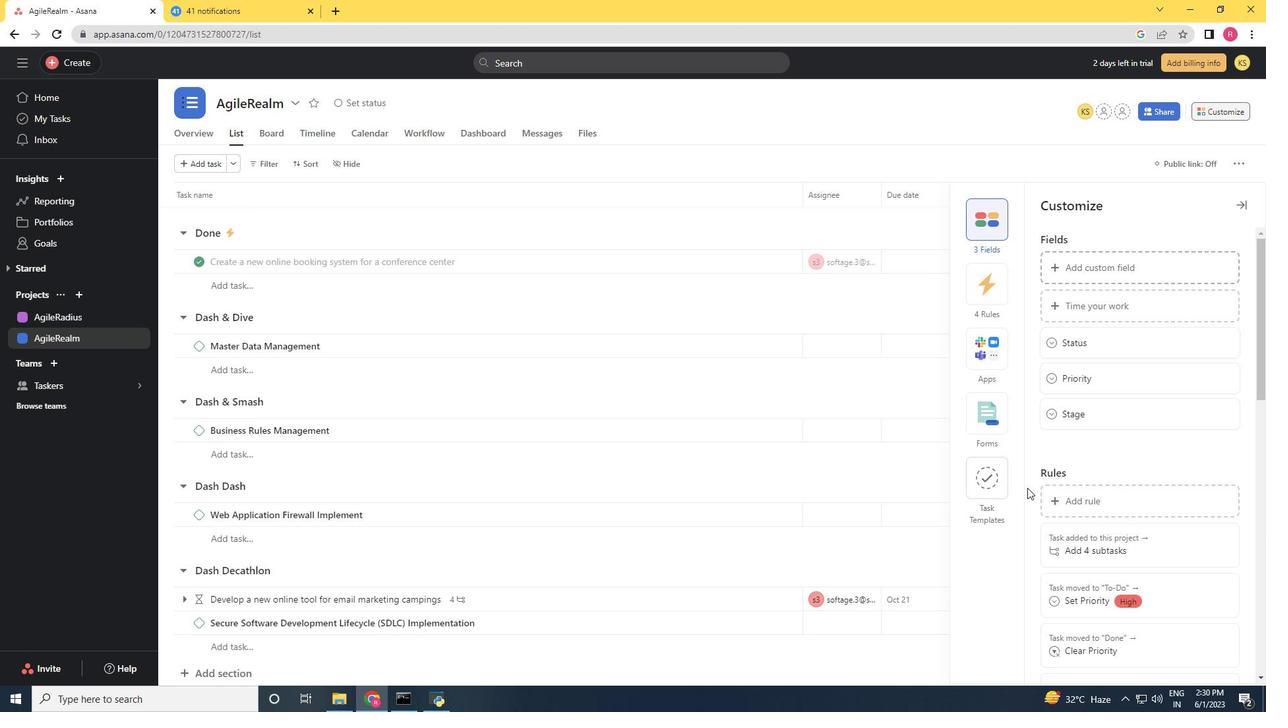 
Action: Mouse scrolled (1028, 490) with delta (0, 0)
Screenshot: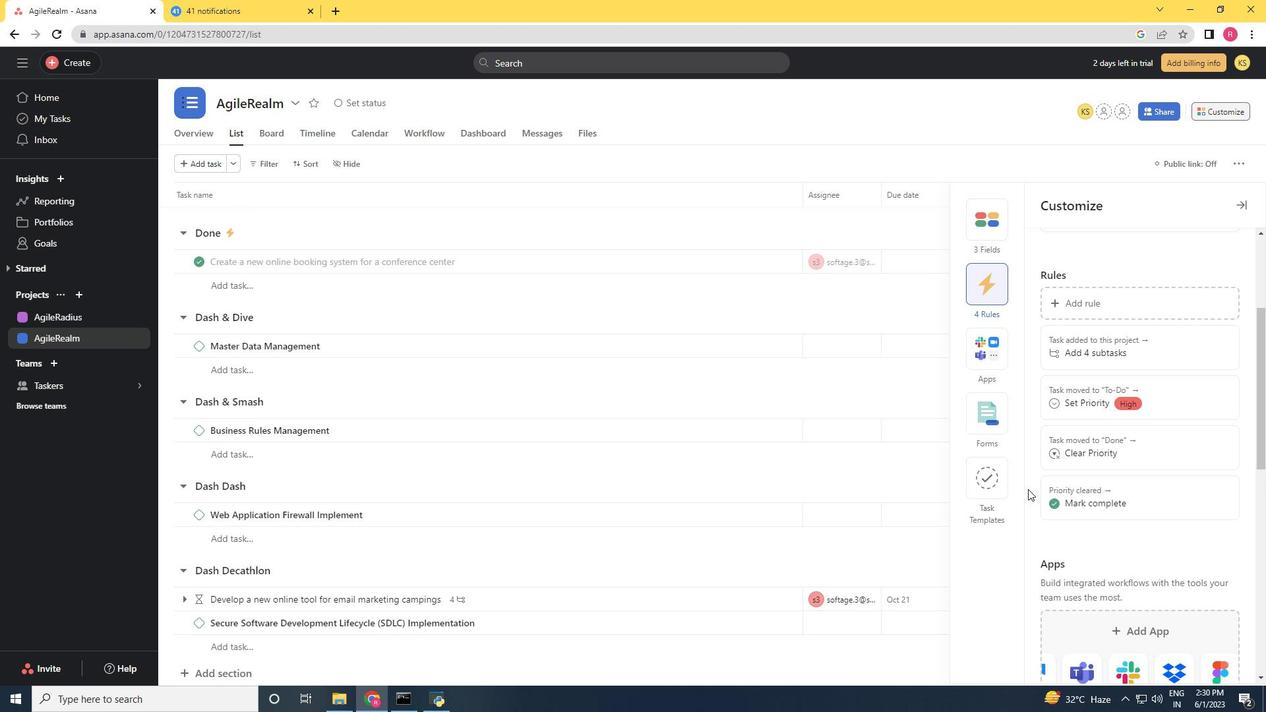 
